 Task: Look for space in Croix des Bouquets, Haiti from 4th August, 2023 to 8th August, 2023 for 1 adult in price range Rs.10000 to Rs.15000. Place can be private room with 1  bedroom having 1 bed and 1 bathroom. Property type can be flatguest house, hotel. Booking option can be shelf check-in. Required host language is English.
Action: Mouse moved to (504, 71)
Screenshot: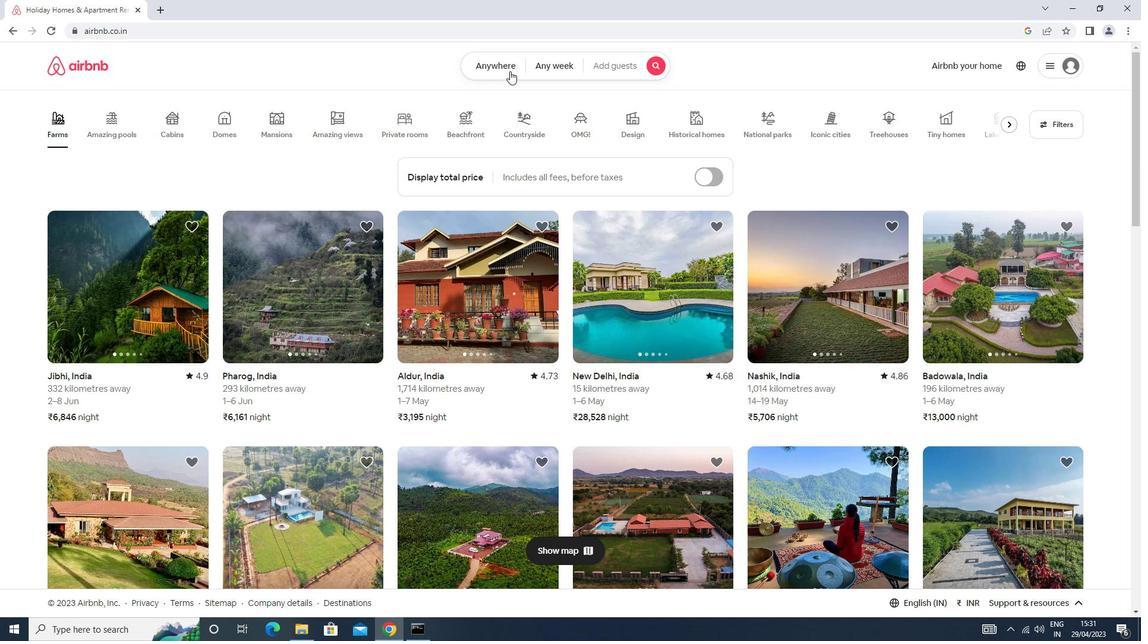 
Action: Mouse pressed left at (504, 71)
Screenshot: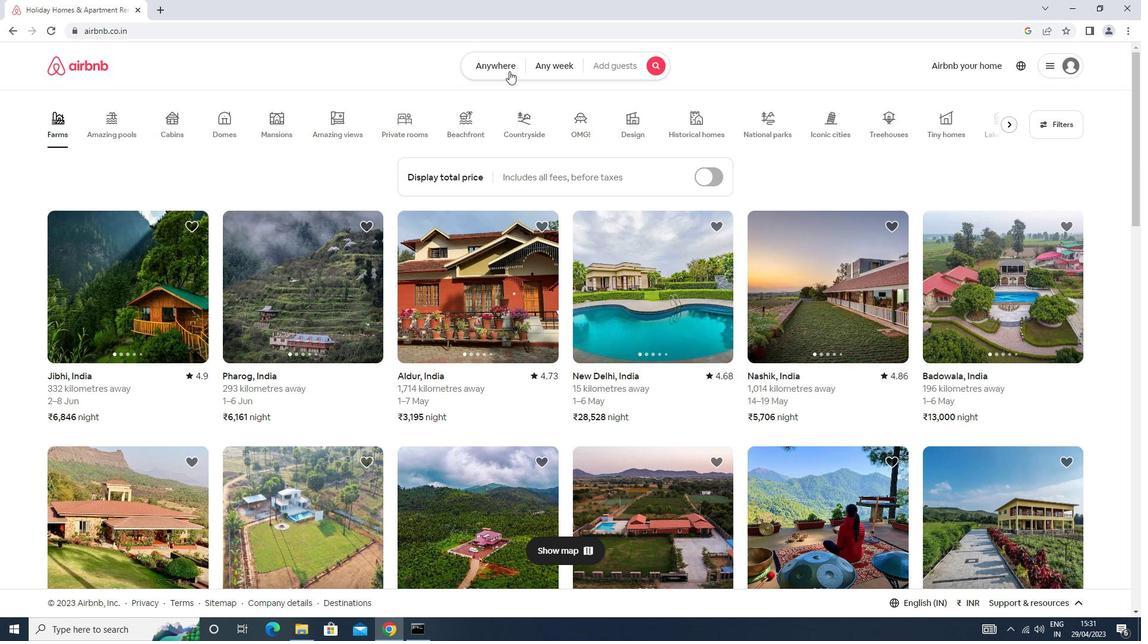 
Action: Mouse moved to (450, 119)
Screenshot: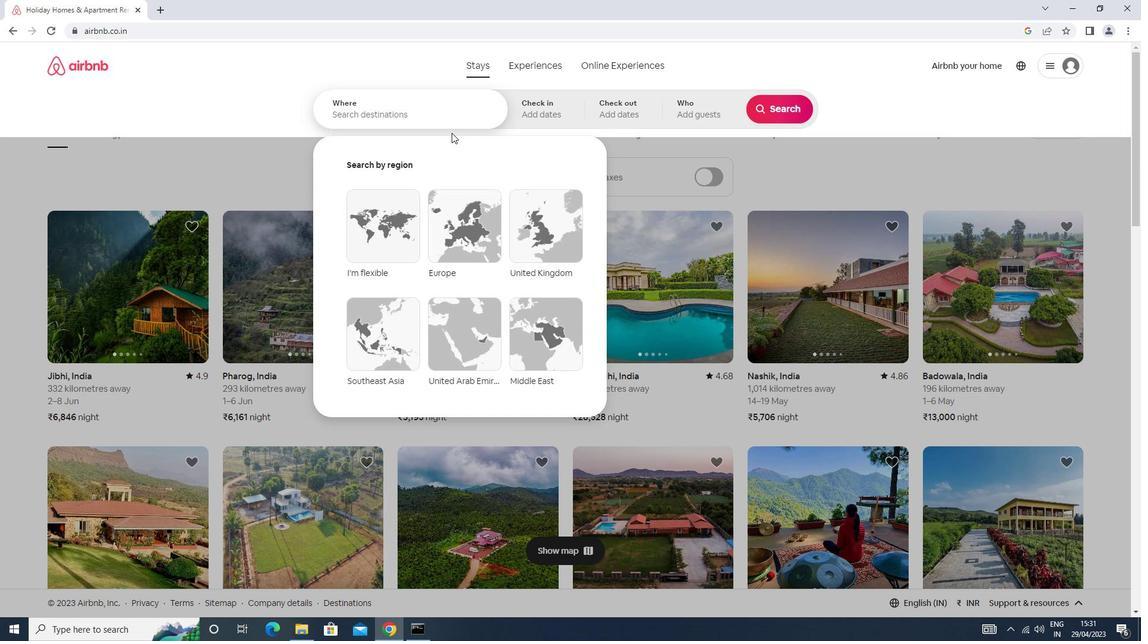 
Action: Mouse pressed left at (450, 119)
Screenshot: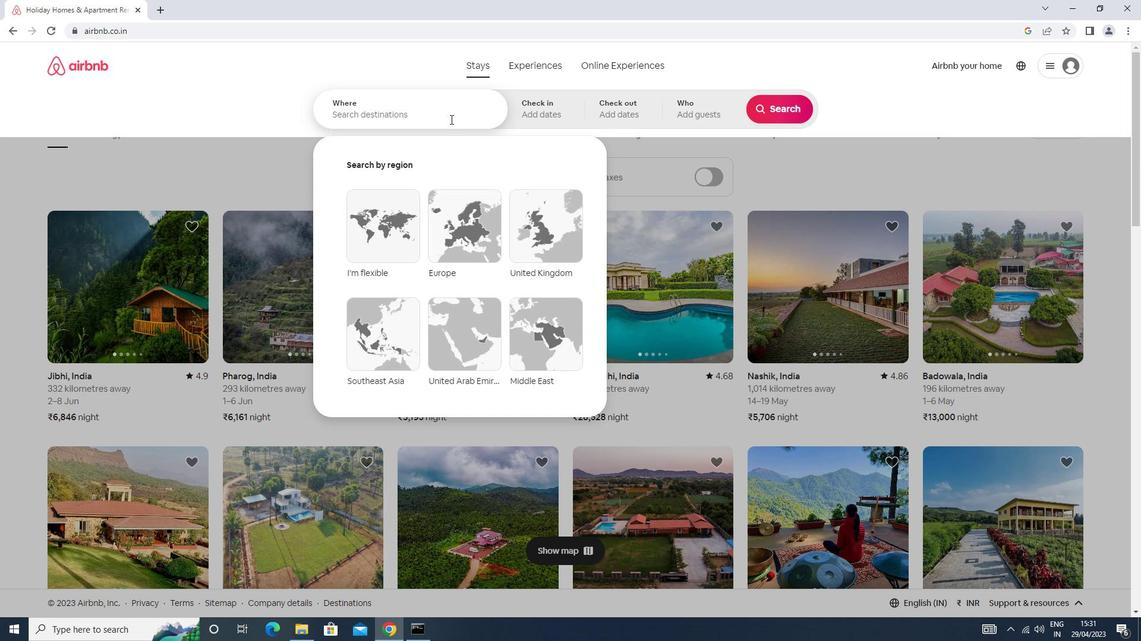 
Action: Key pressed <Key.caps_lock>c<Key.caps_lock>rox<Key.space>des<Key.space><Key.down><Key.enter>
Screenshot: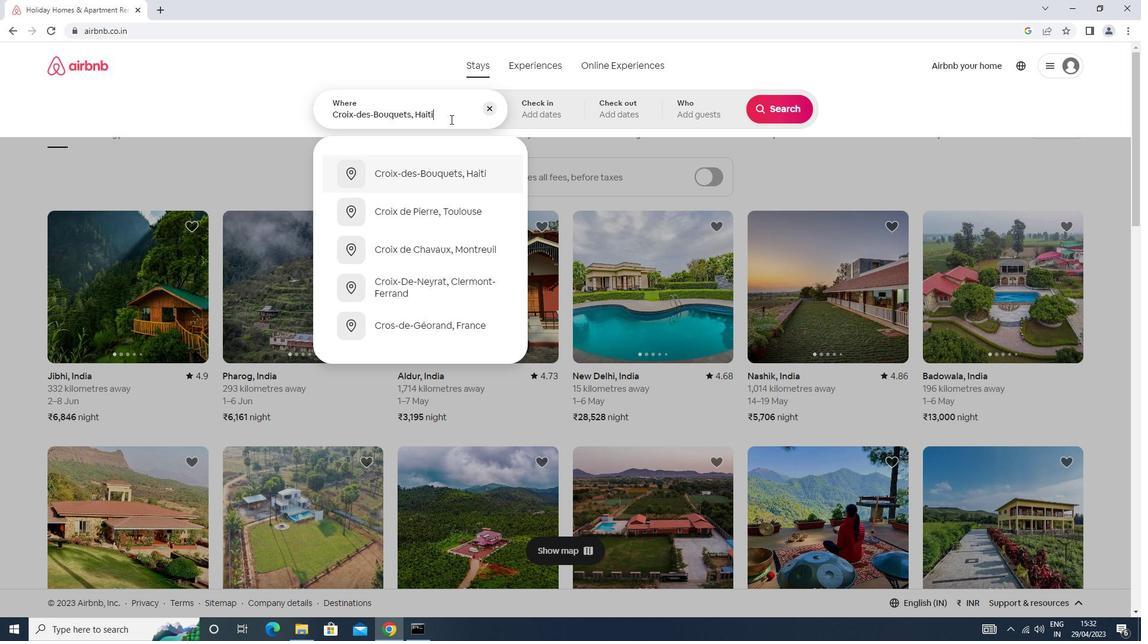 
Action: Mouse moved to (777, 202)
Screenshot: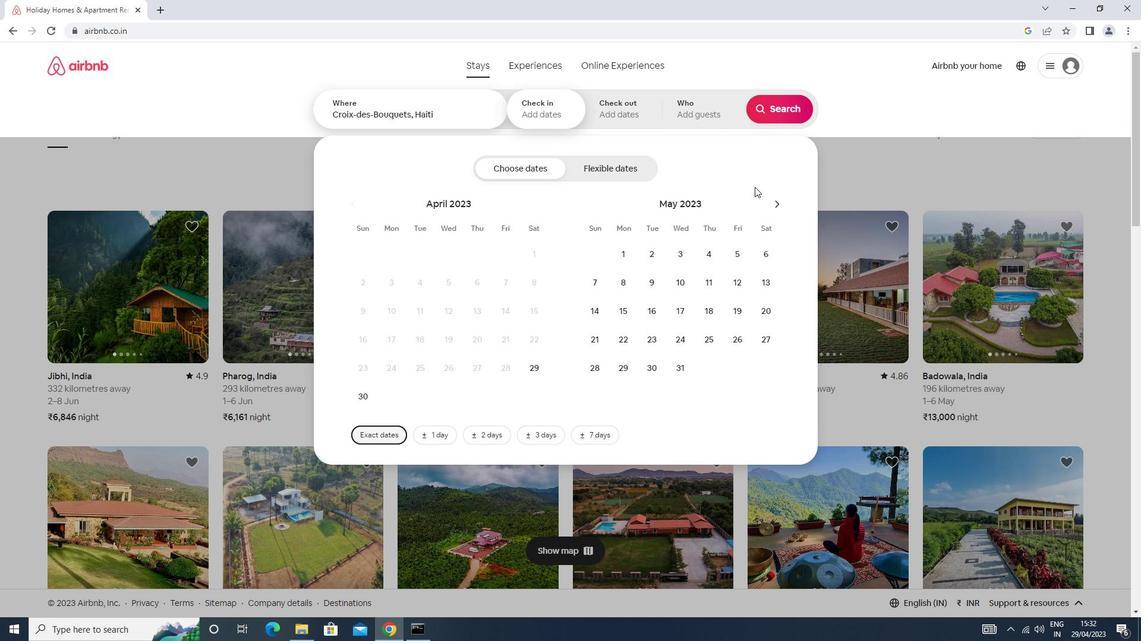 
Action: Mouse pressed left at (777, 202)
Screenshot: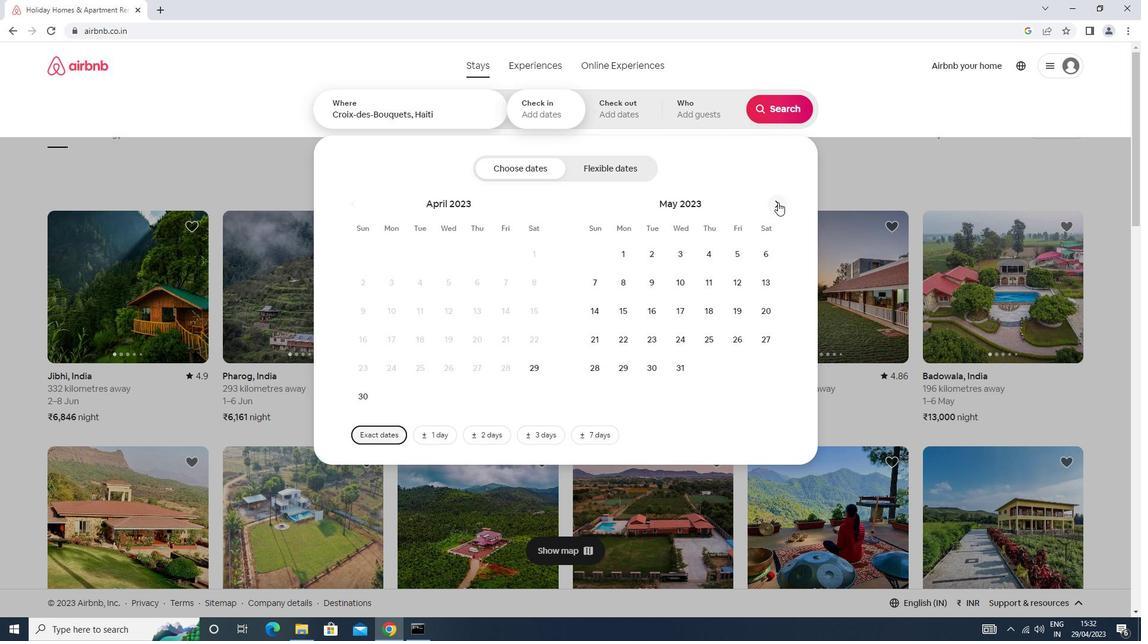 
Action: Mouse pressed left at (777, 202)
Screenshot: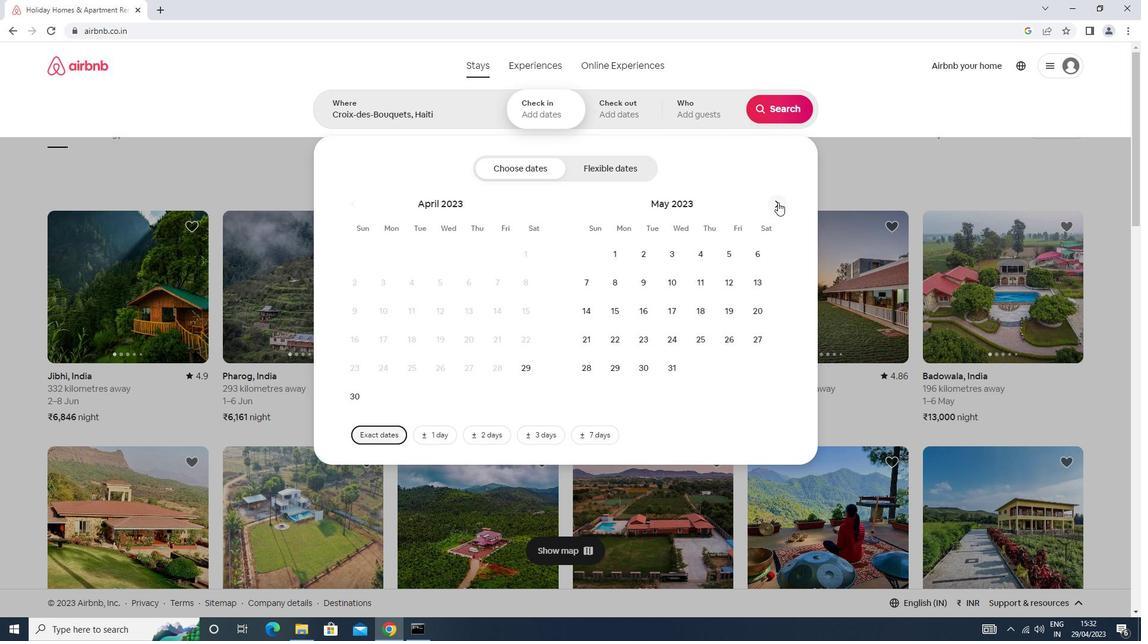 
Action: Mouse pressed left at (777, 202)
Screenshot: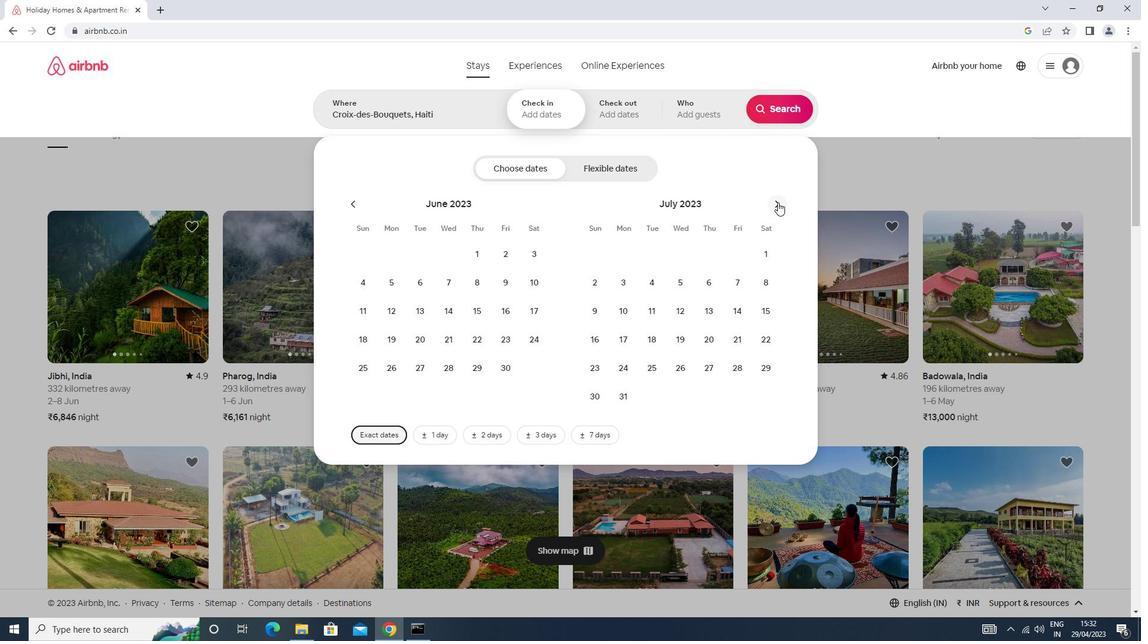 
Action: Mouse moved to (739, 255)
Screenshot: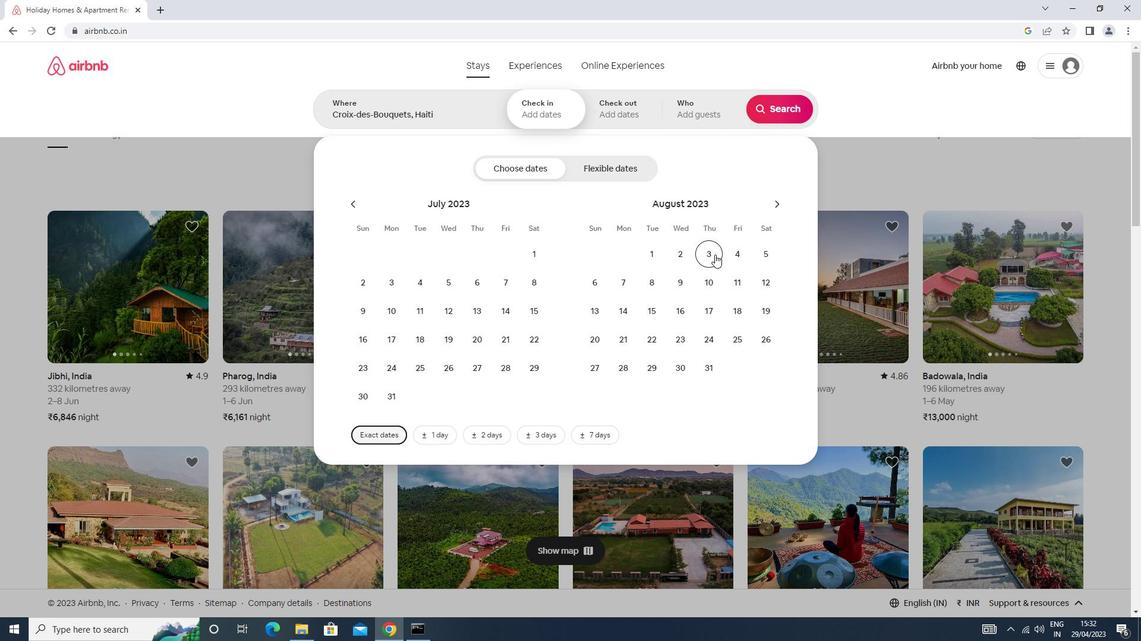 
Action: Mouse pressed left at (739, 255)
Screenshot: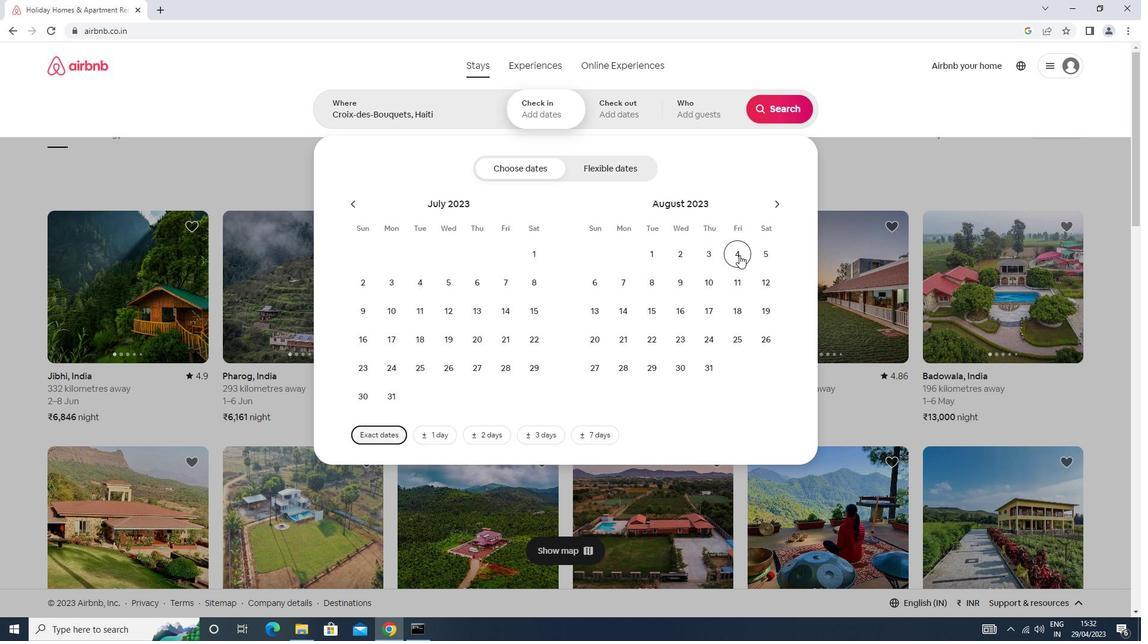 
Action: Mouse moved to (656, 281)
Screenshot: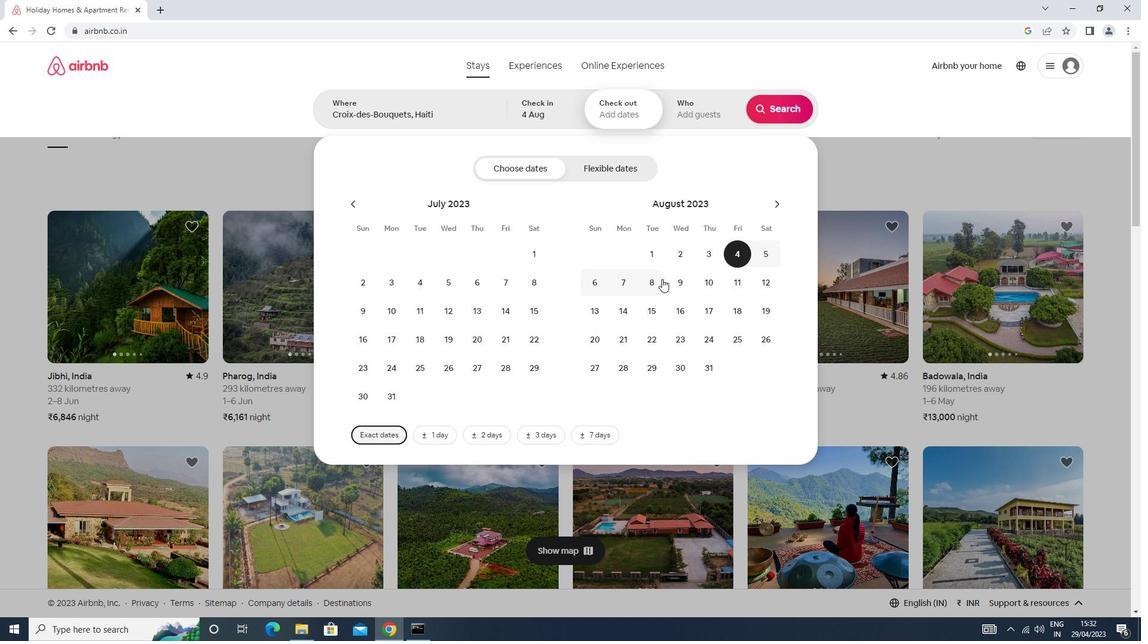 
Action: Mouse pressed left at (656, 281)
Screenshot: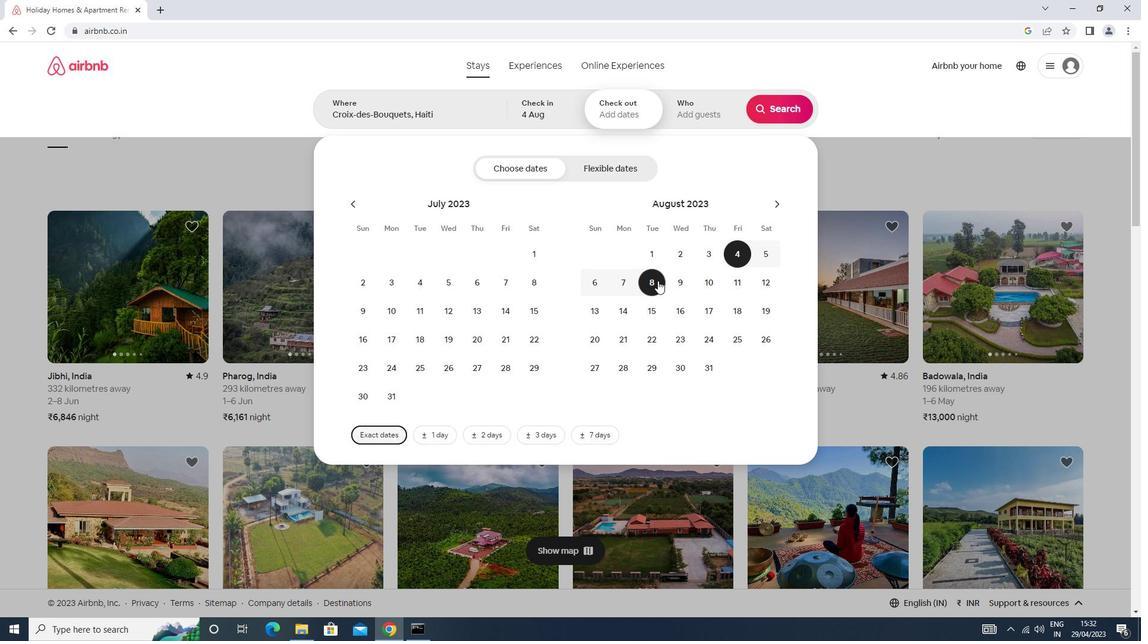 
Action: Mouse moved to (701, 114)
Screenshot: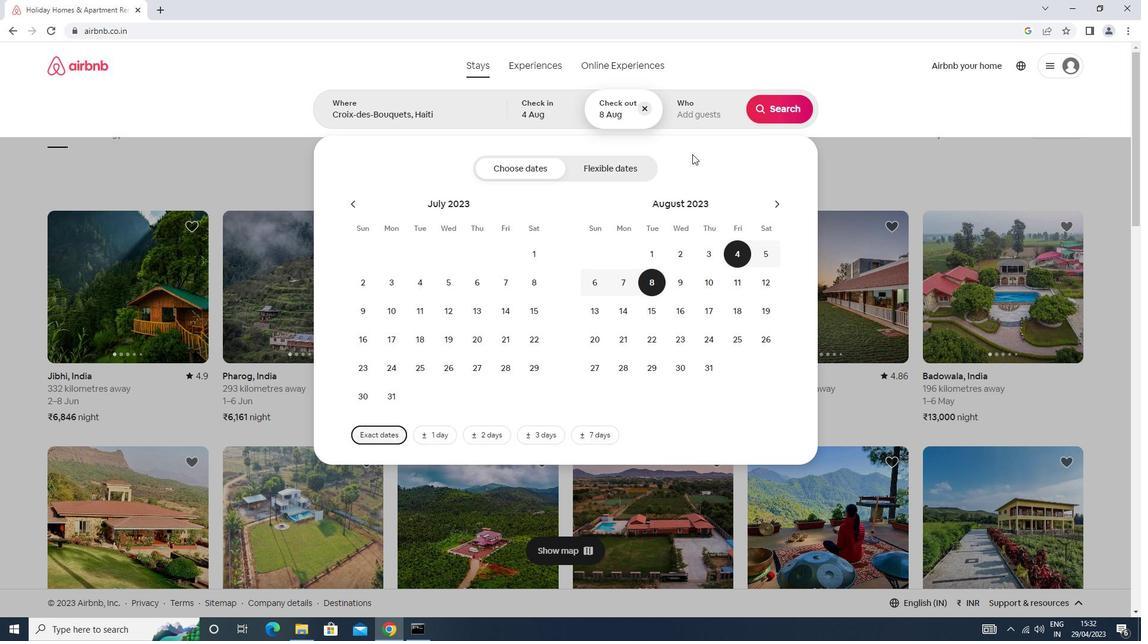 
Action: Mouse pressed left at (701, 114)
Screenshot: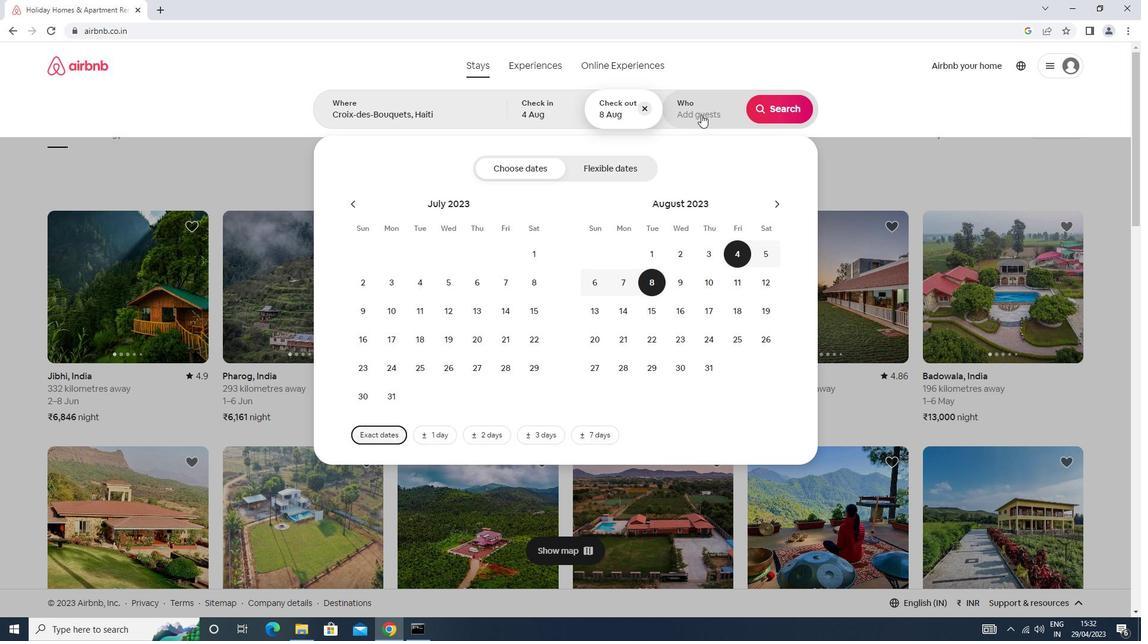 
Action: Mouse moved to (786, 168)
Screenshot: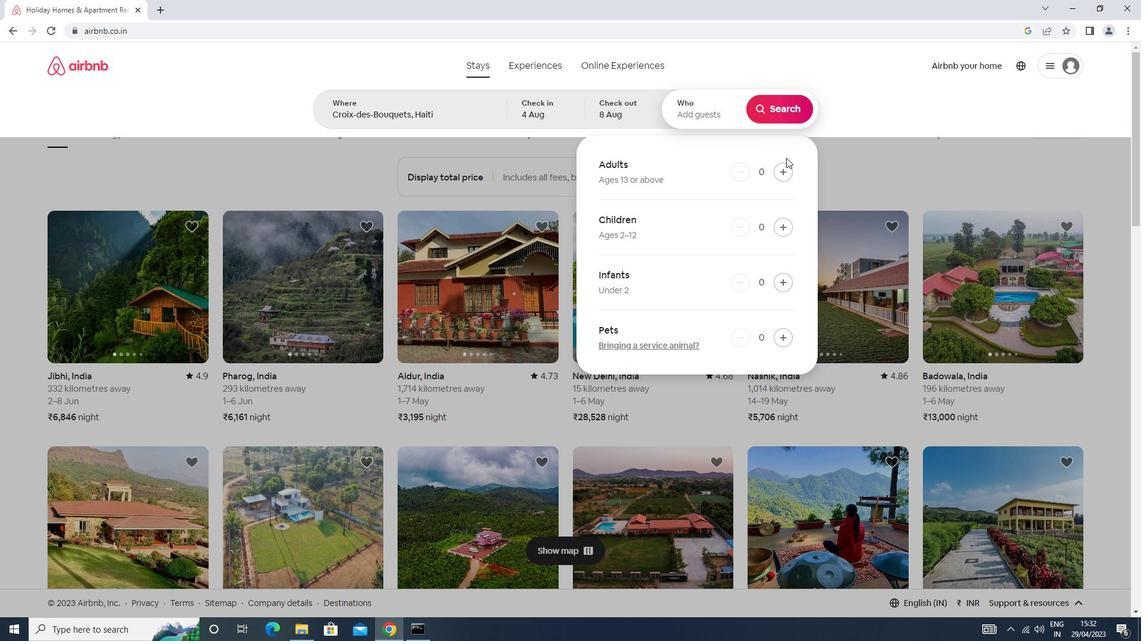 
Action: Mouse pressed left at (786, 168)
Screenshot: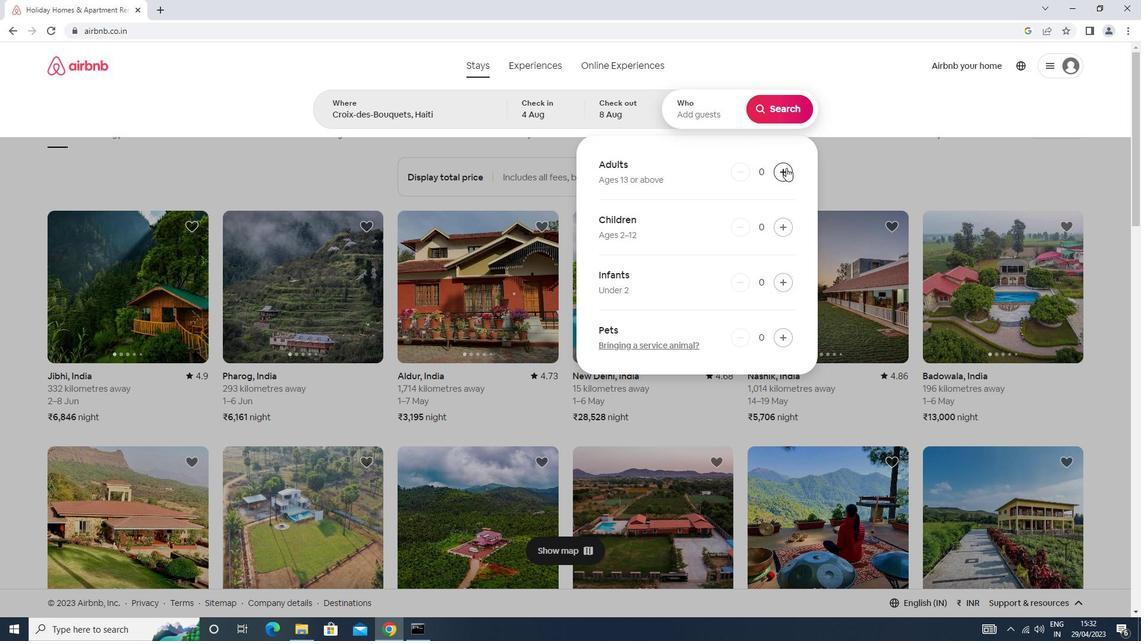 
Action: Mouse moved to (783, 107)
Screenshot: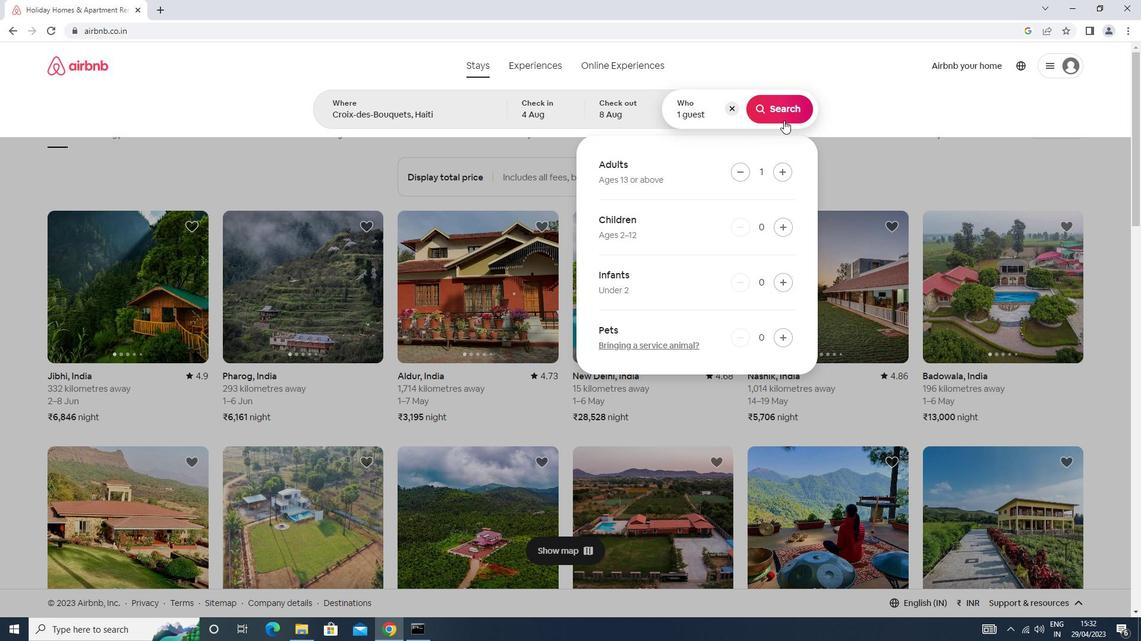 
Action: Mouse pressed left at (783, 107)
Screenshot: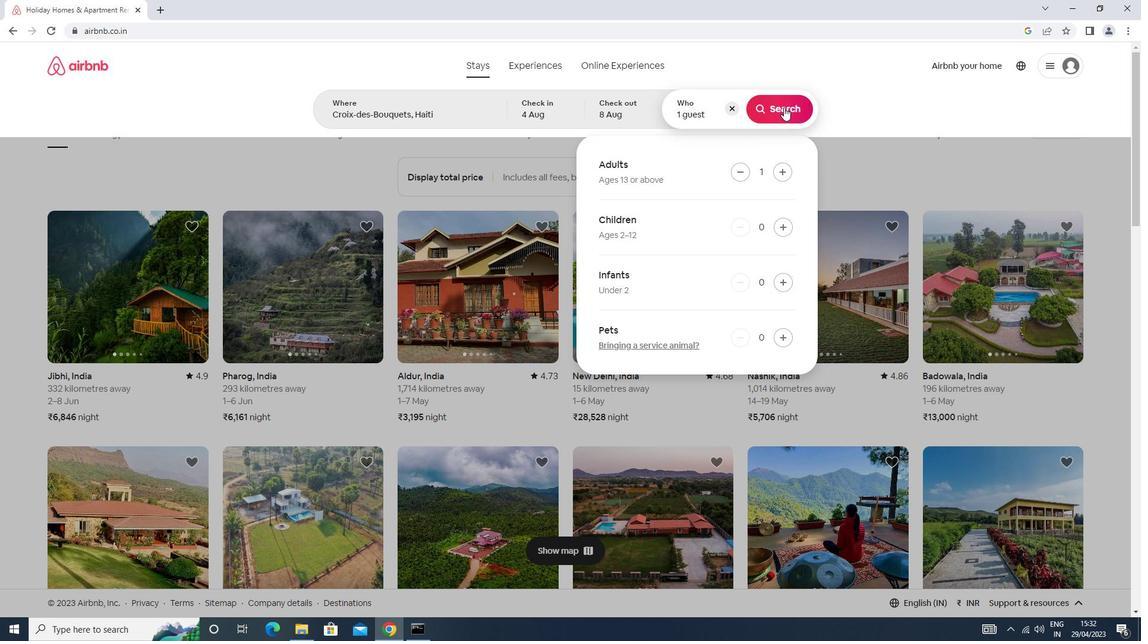 
Action: Mouse moved to (1090, 107)
Screenshot: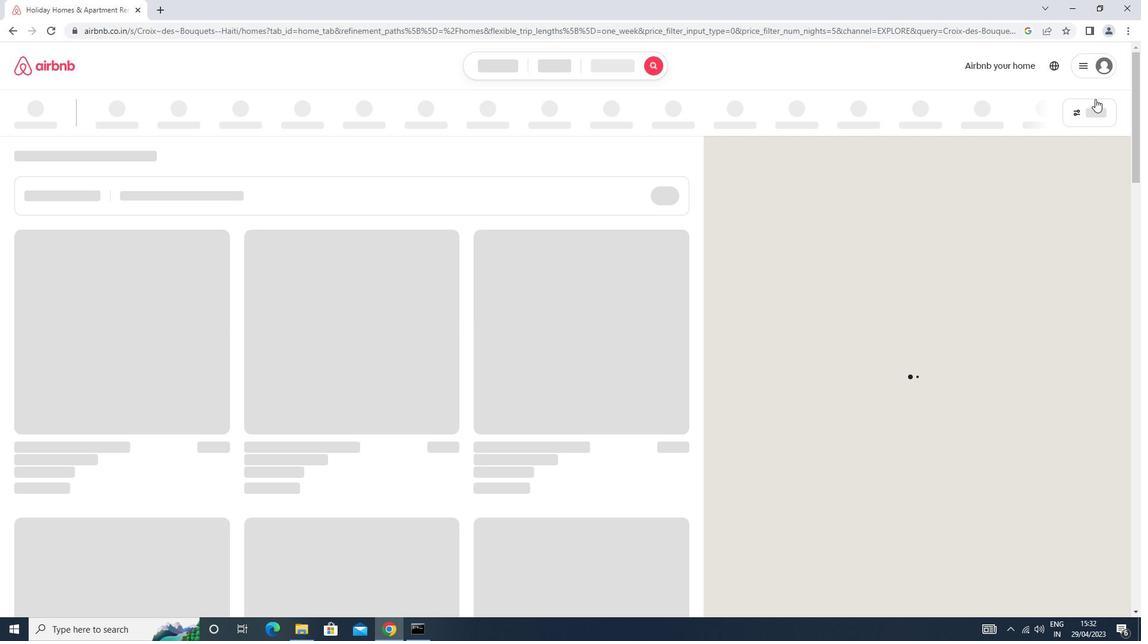 
Action: Mouse pressed left at (1090, 107)
Screenshot: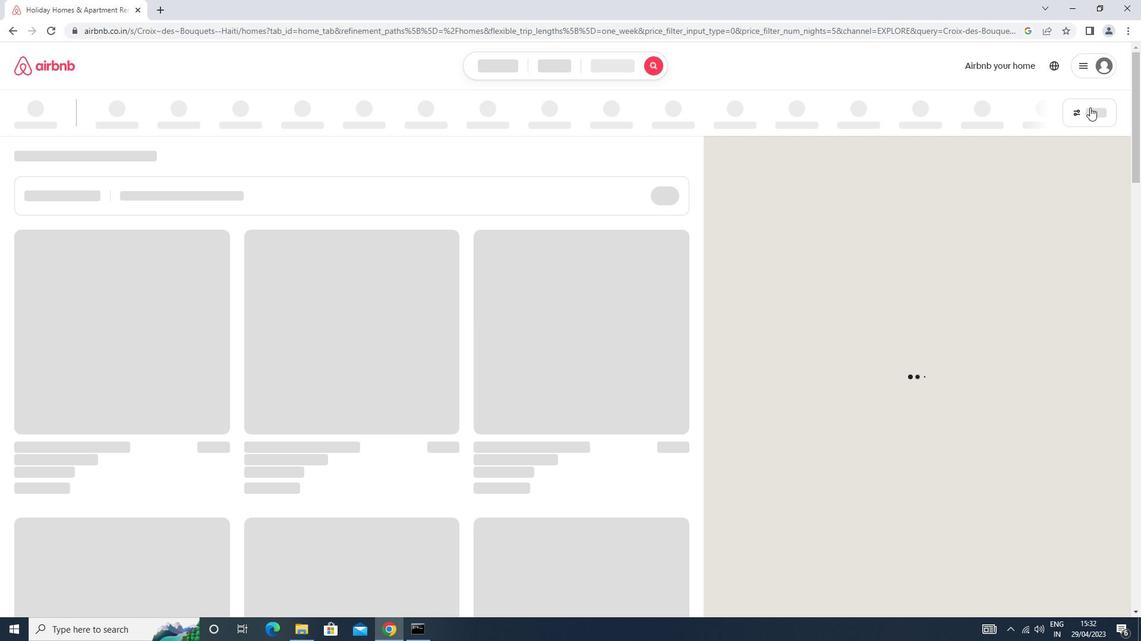 
Action: Mouse moved to (482, 269)
Screenshot: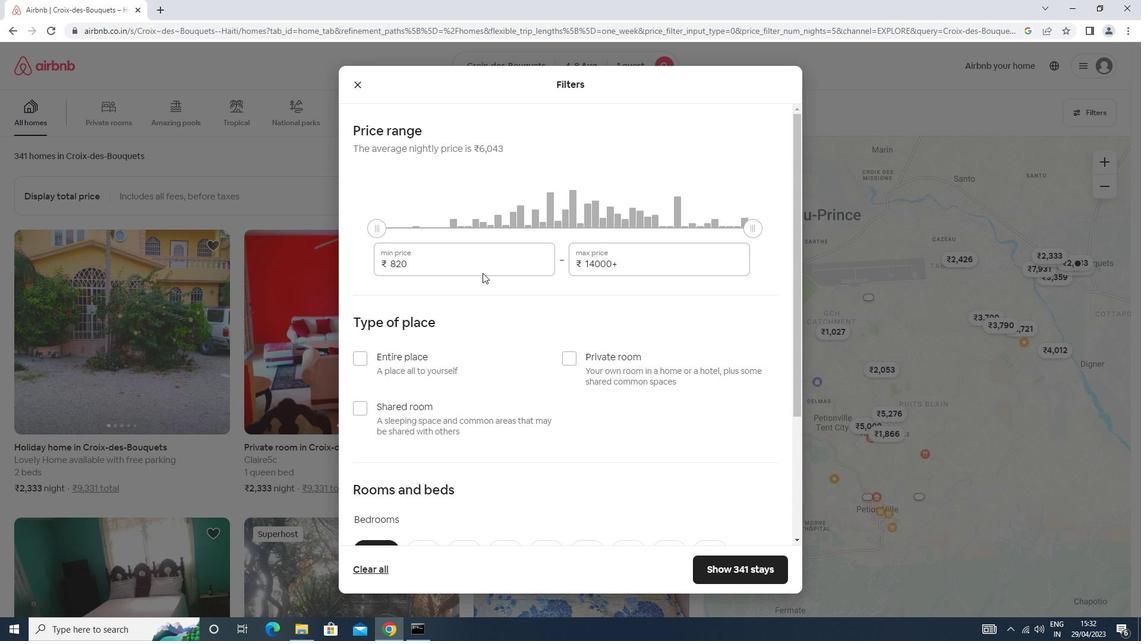 
Action: Mouse pressed left at (482, 269)
Screenshot: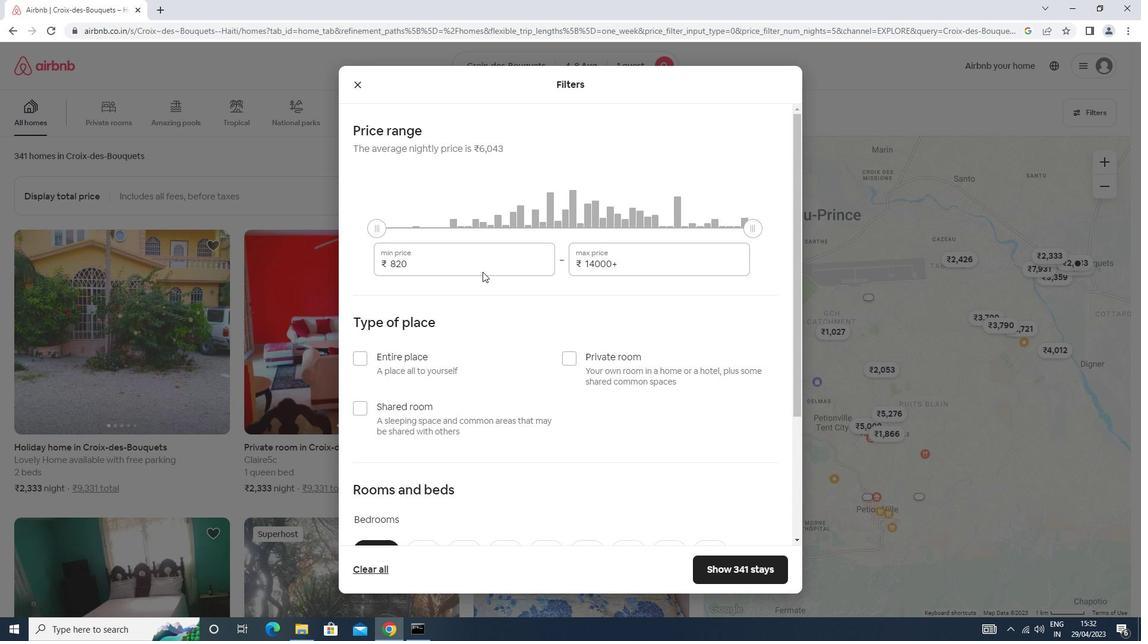 
Action: Key pressed <Key.backspace><Key.backspace><Key.backspace><Key.backspace><Key.backspace><Key.backspace><Key.backspace><Key.backspace><Key.backspace><Key.backspace><Key.backspace><Key.backspace>10000<Key.tab>15000
Screenshot: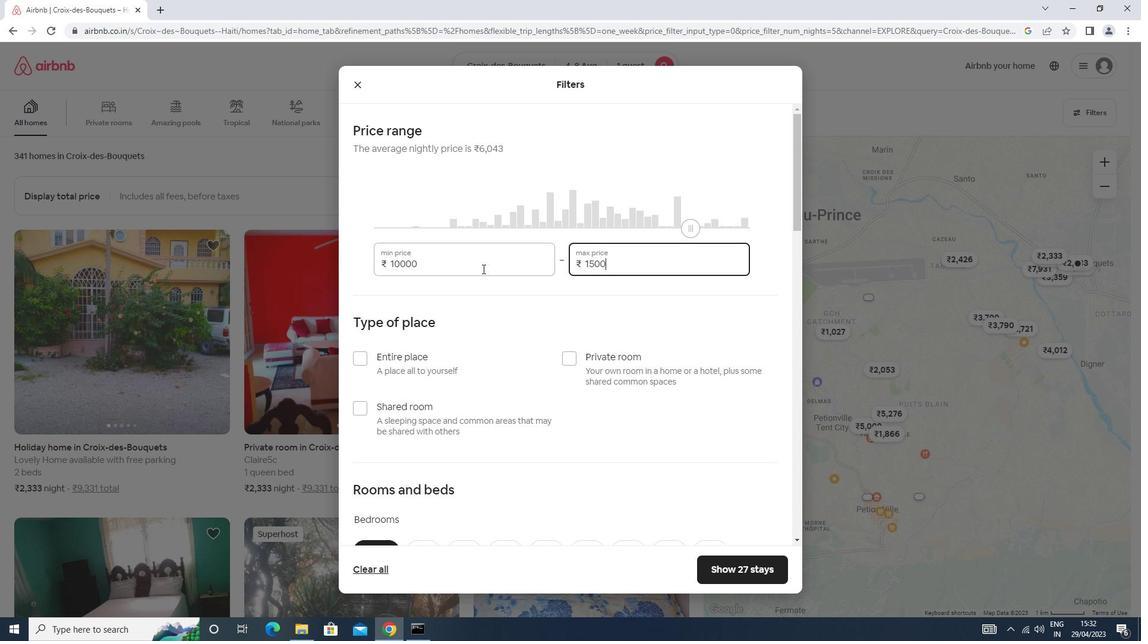 
Action: Mouse moved to (461, 316)
Screenshot: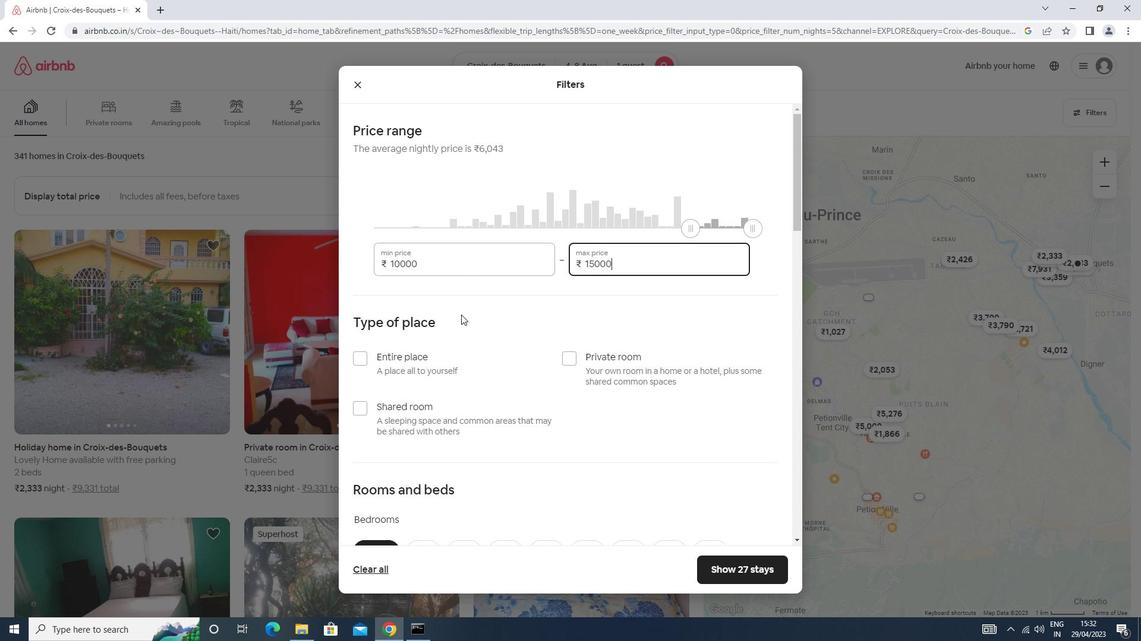 
Action: Mouse scrolled (461, 316) with delta (0, 0)
Screenshot: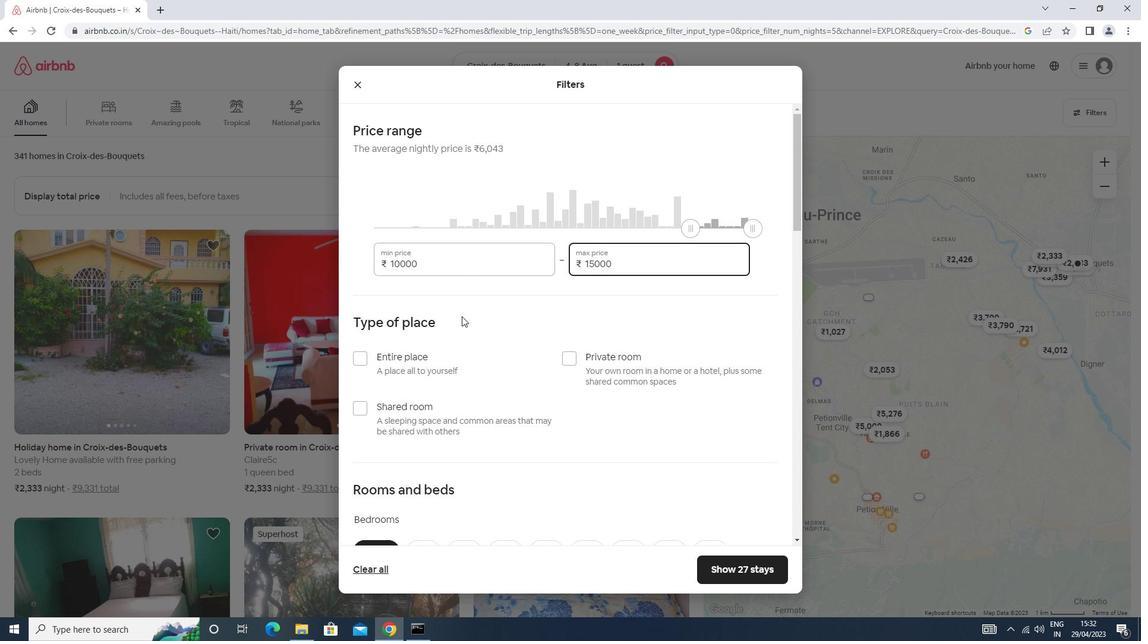 
Action: Mouse scrolled (461, 316) with delta (0, 0)
Screenshot: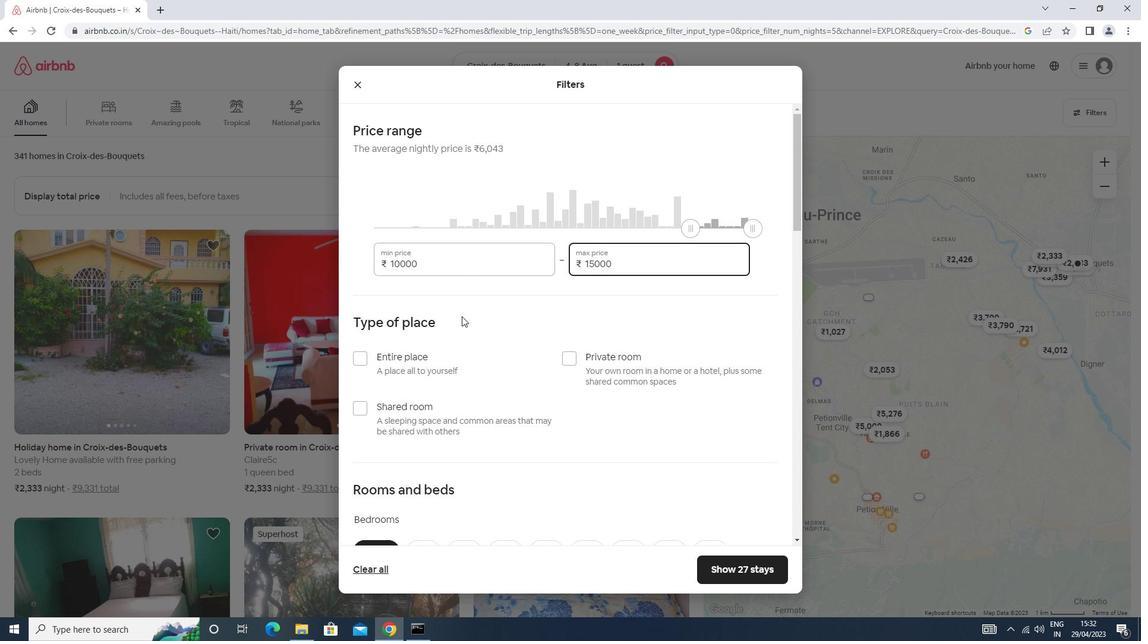 
Action: Mouse moved to (578, 240)
Screenshot: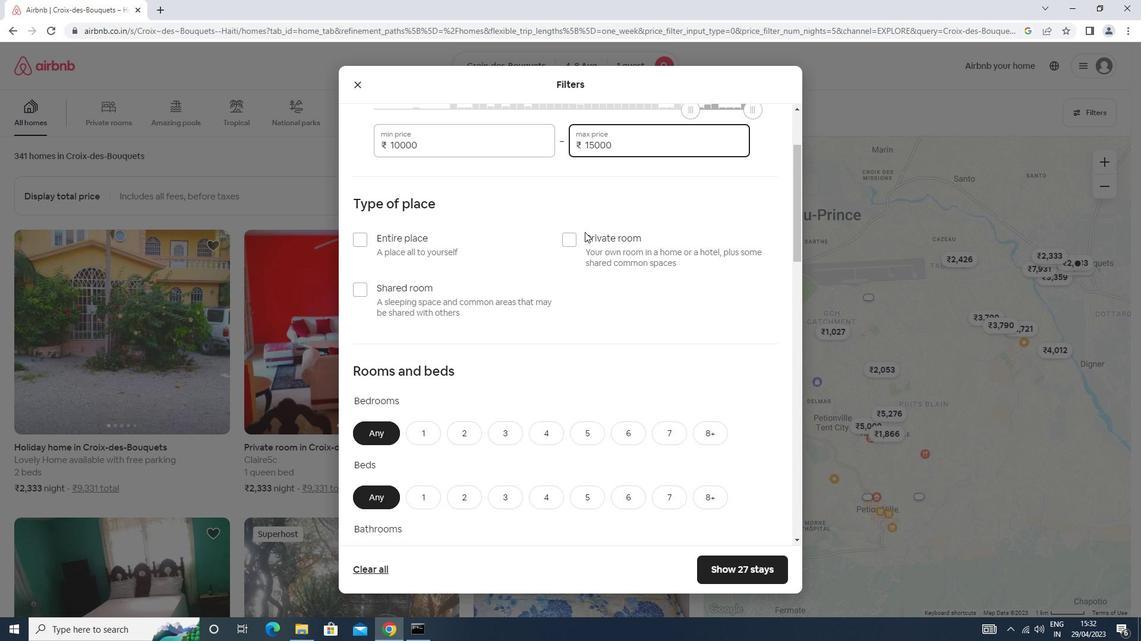 
Action: Mouse pressed left at (578, 240)
Screenshot: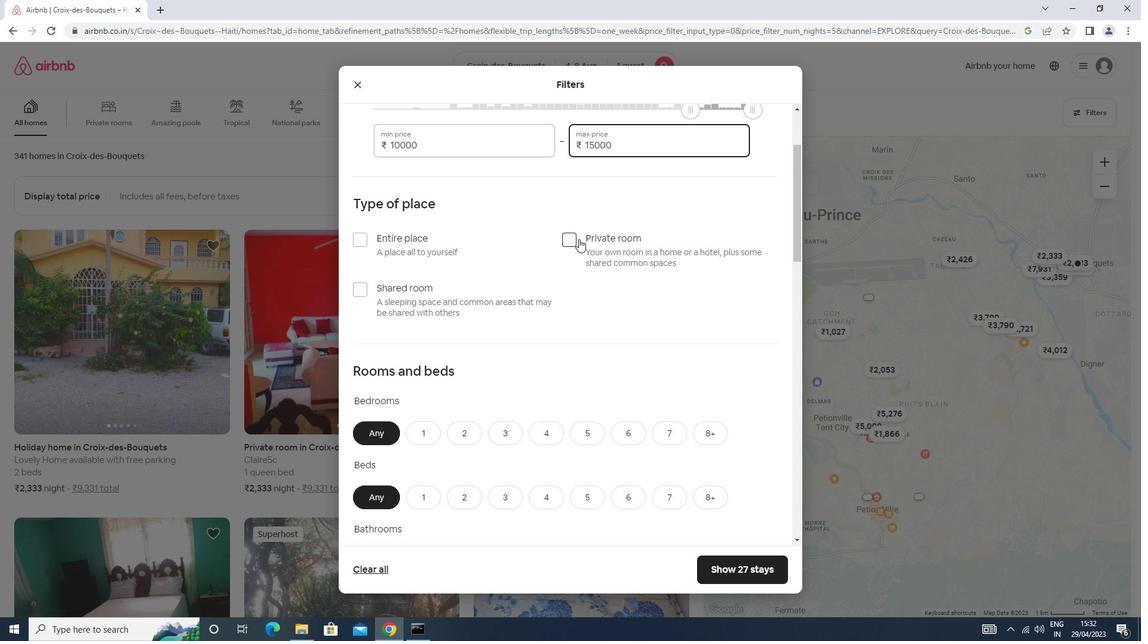 
Action: Mouse scrolled (578, 239) with delta (0, 0)
Screenshot: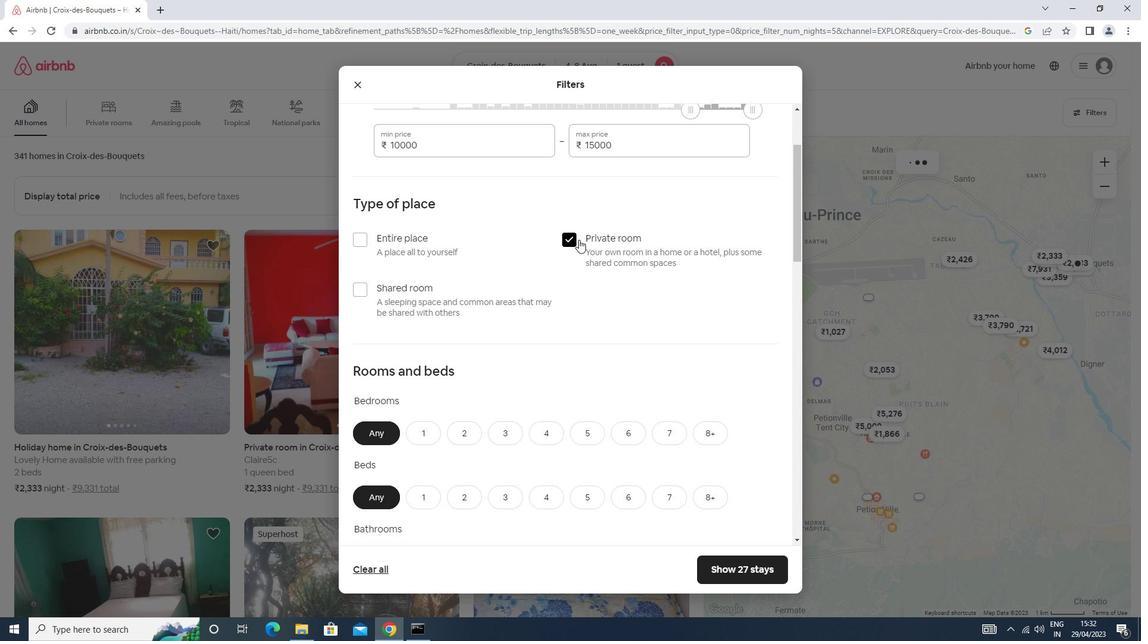 
Action: Mouse scrolled (578, 239) with delta (0, 0)
Screenshot: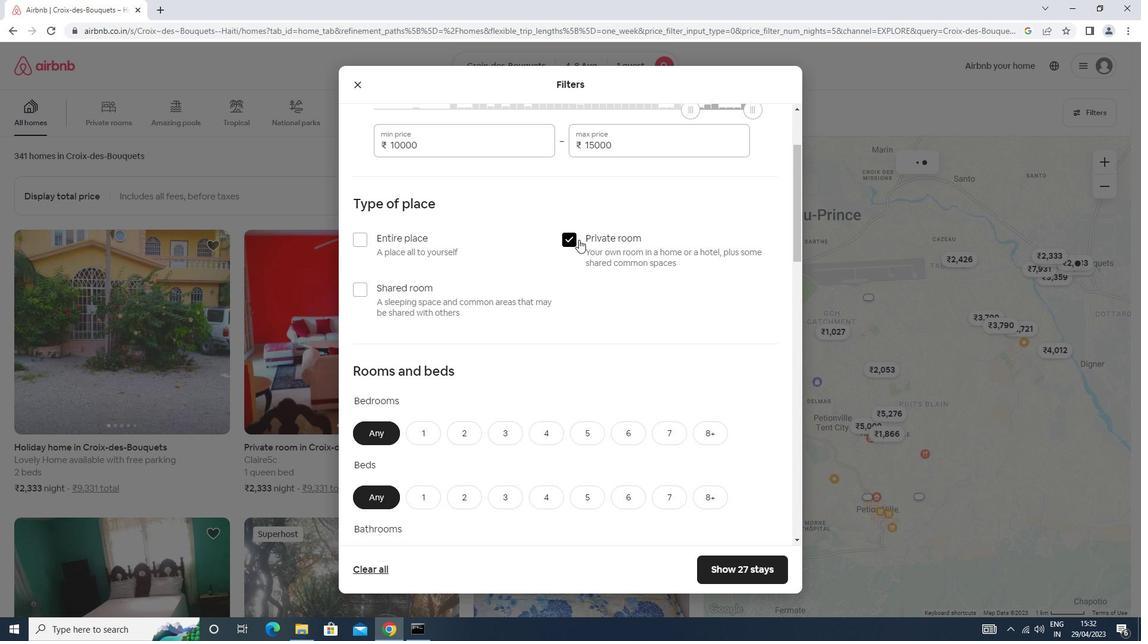 
Action: Mouse moved to (427, 309)
Screenshot: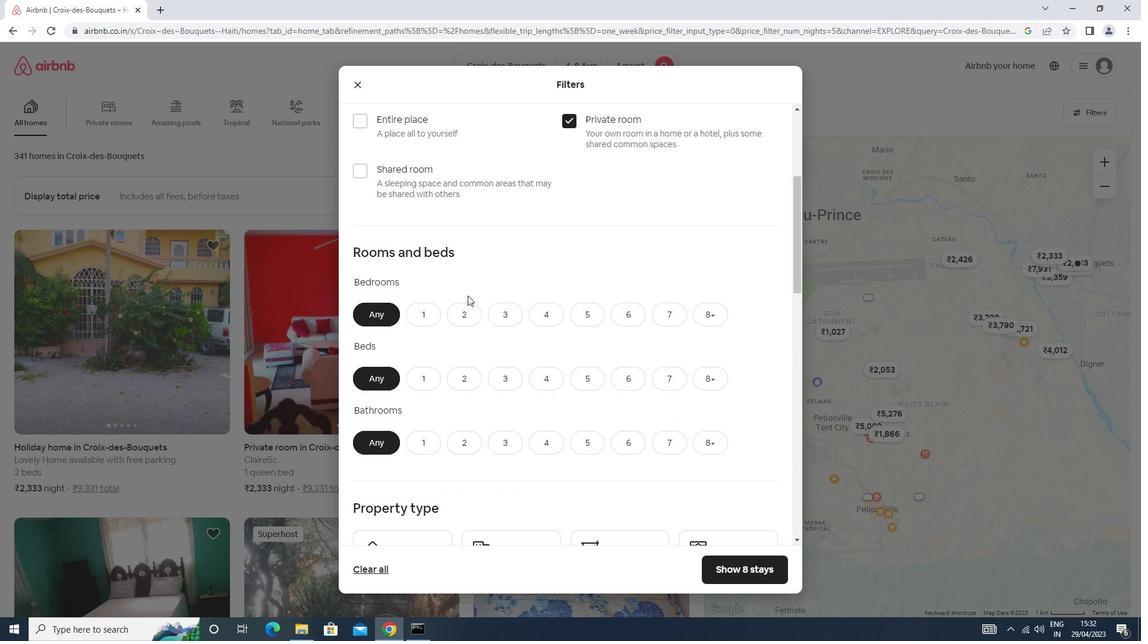 
Action: Mouse pressed left at (427, 309)
Screenshot: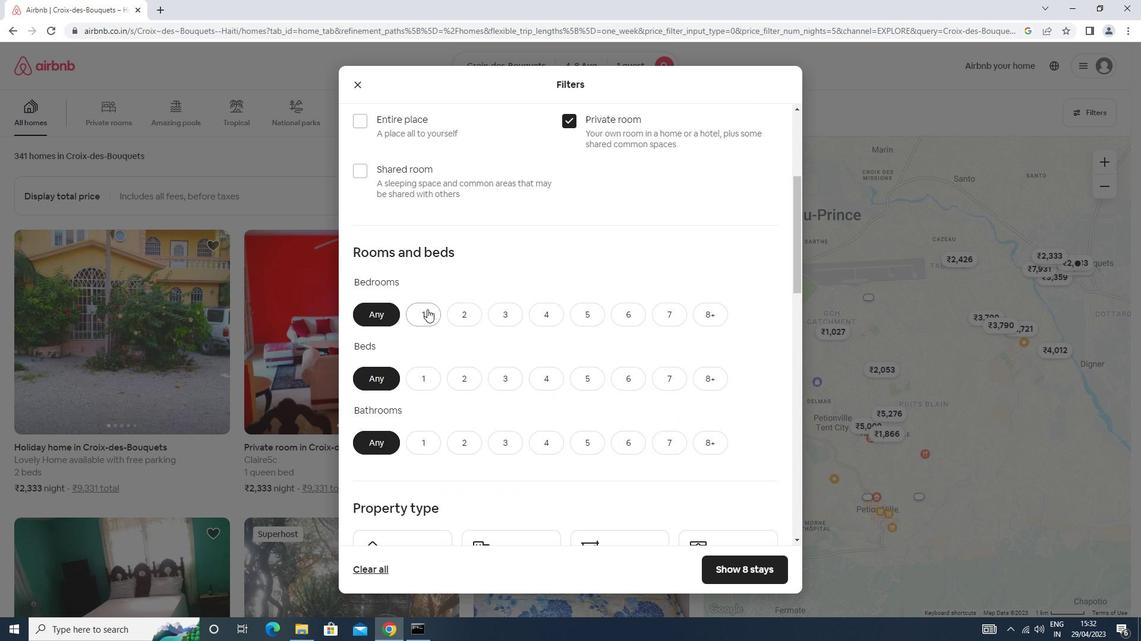 
Action: Mouse scrolled (427, 309) with delta (0, 0)
Screenshot: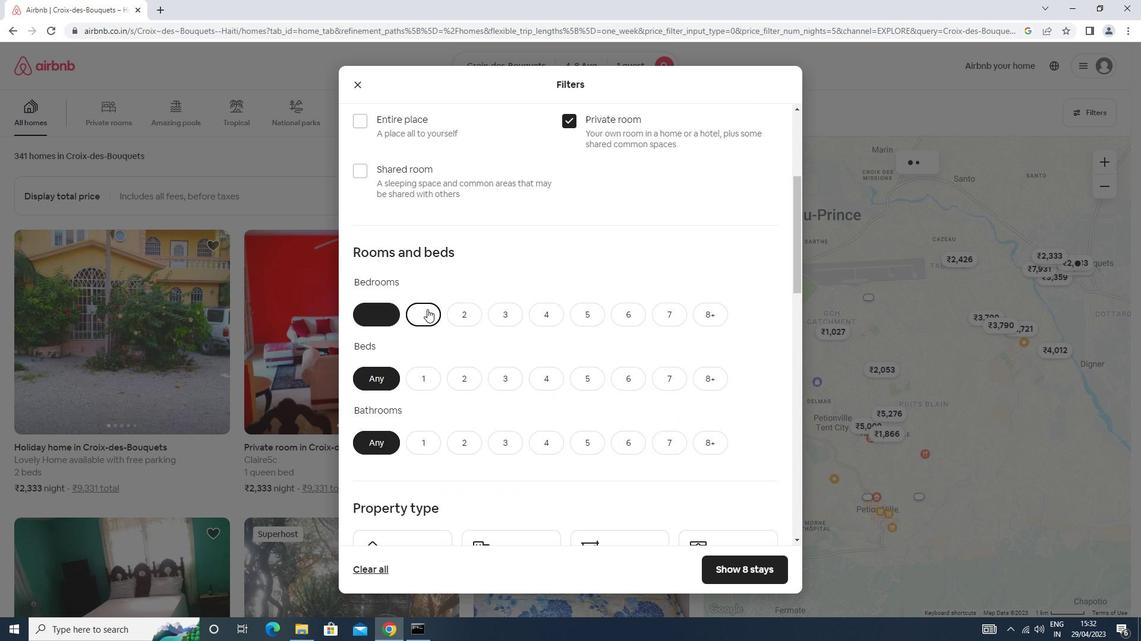 
Action: Mouse pressed left at (427, 309)
Screenshot: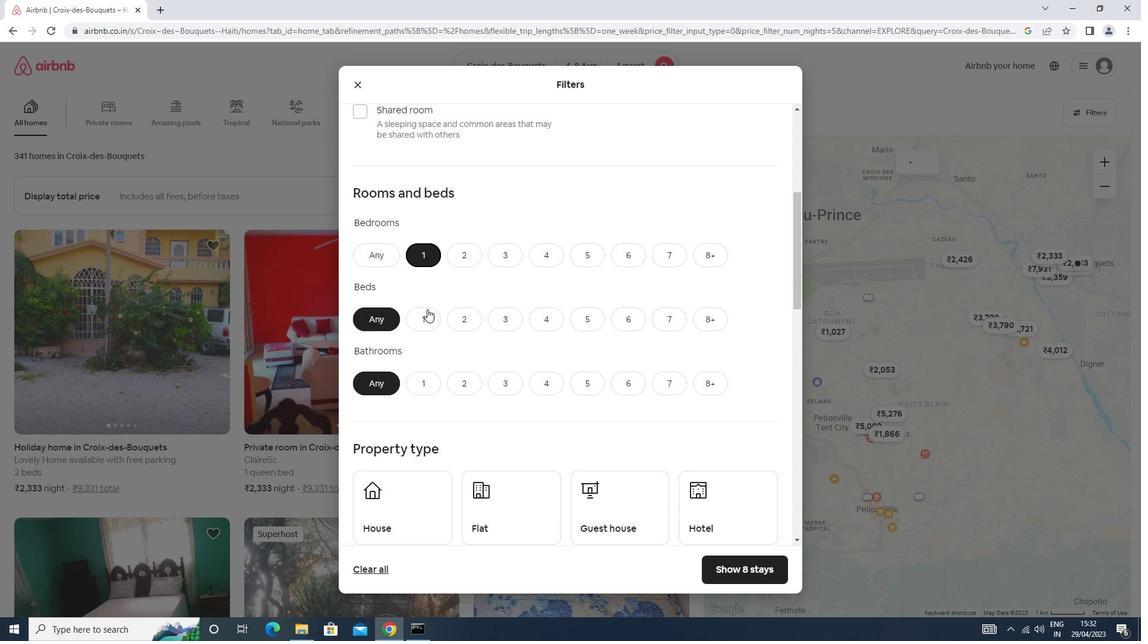 
Action: Mouse scrolled (427, 309) with delta (0, 0)
Screenshot: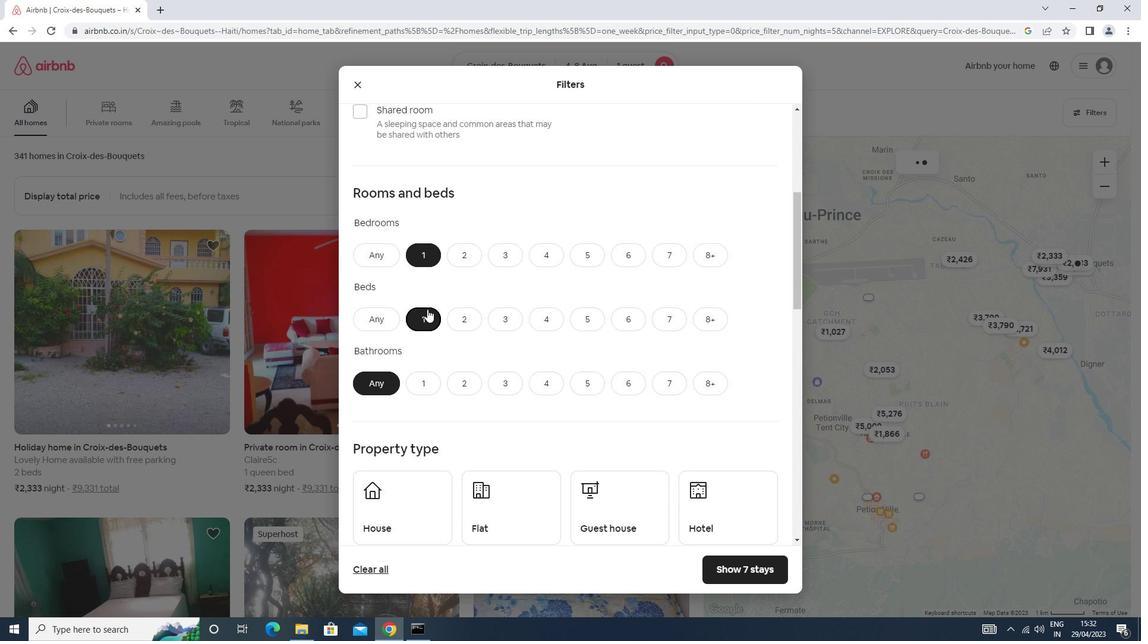 
Action: Mouse moved to (427, 317)
Screenshot: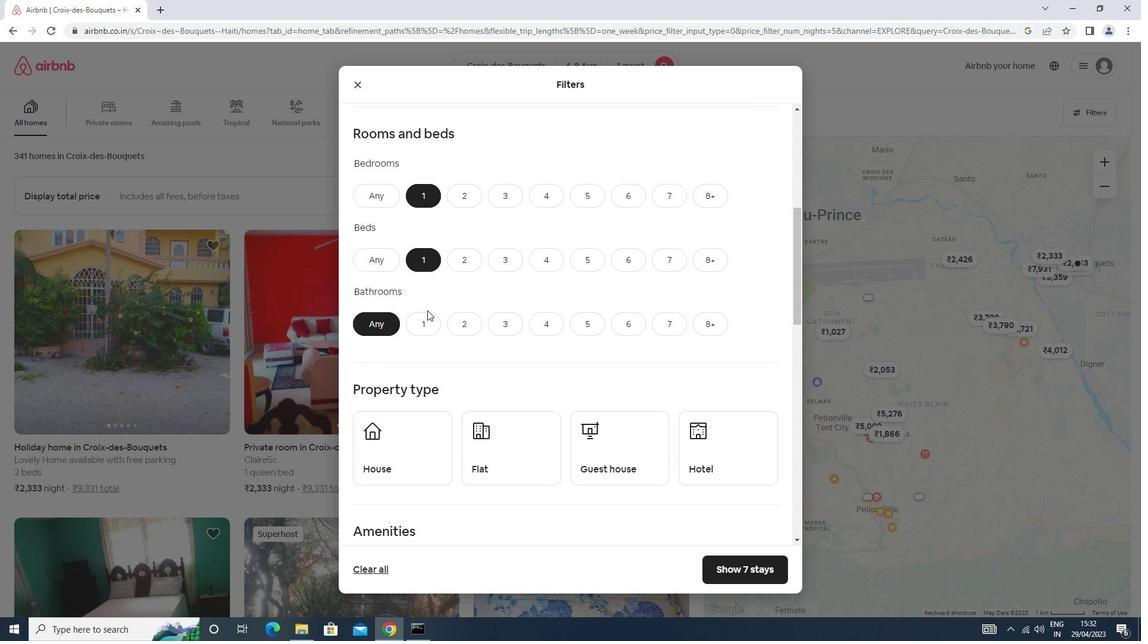 
Action: Mouse pressed left at (427, 317)
Screenshot: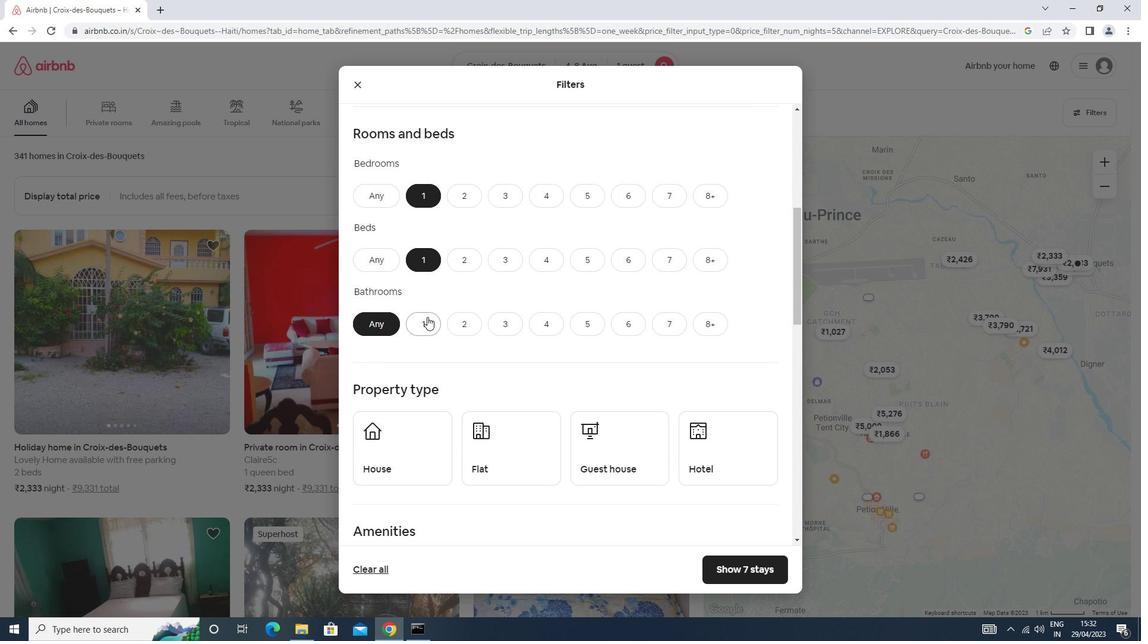 
Action: Mouse scrolled (427, 316) with delta (0, 0)
Screenshot: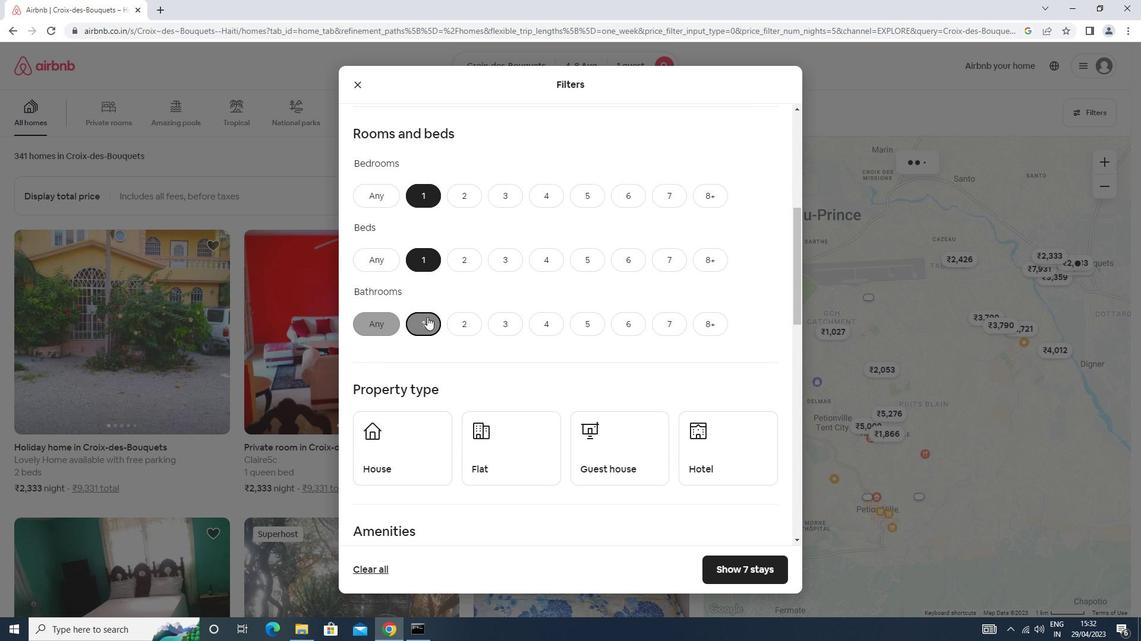 
Action: Mouse moved to (403, 363)
Screenshot: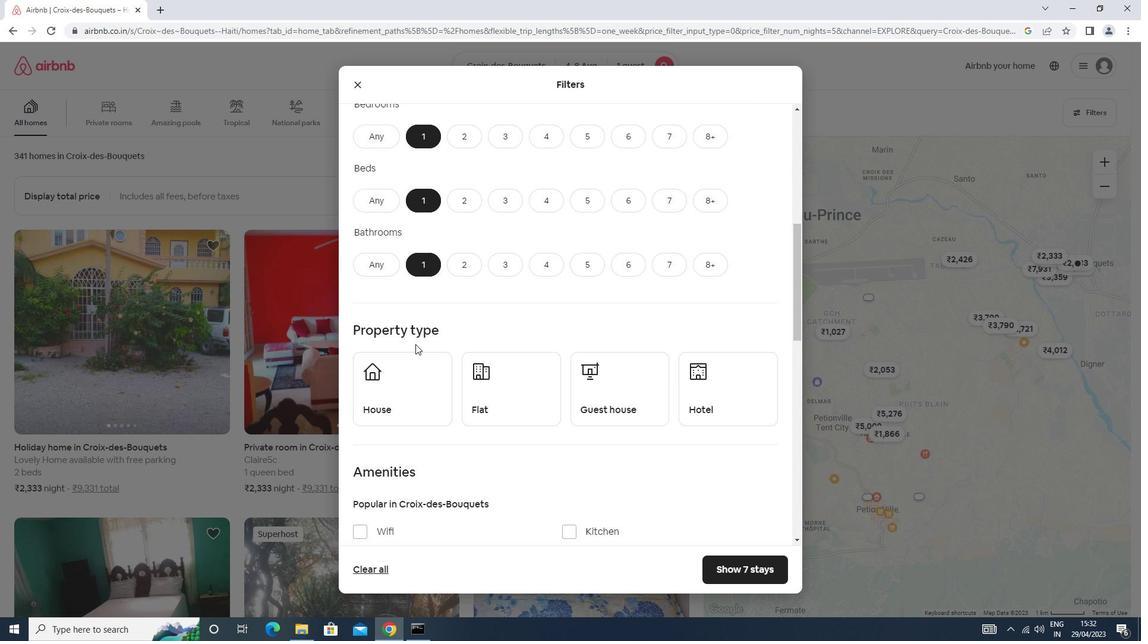 
Action: Mouse pressed left at (403, 363)
Screenshot: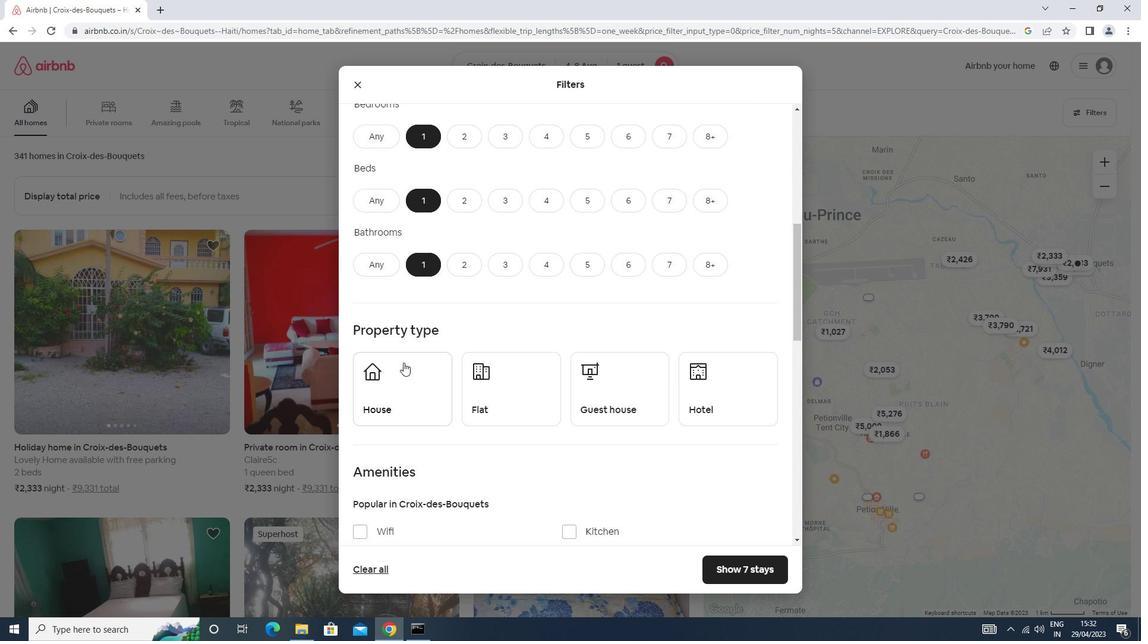 
Action: Mouse moved to (498, 369)
Screenshot: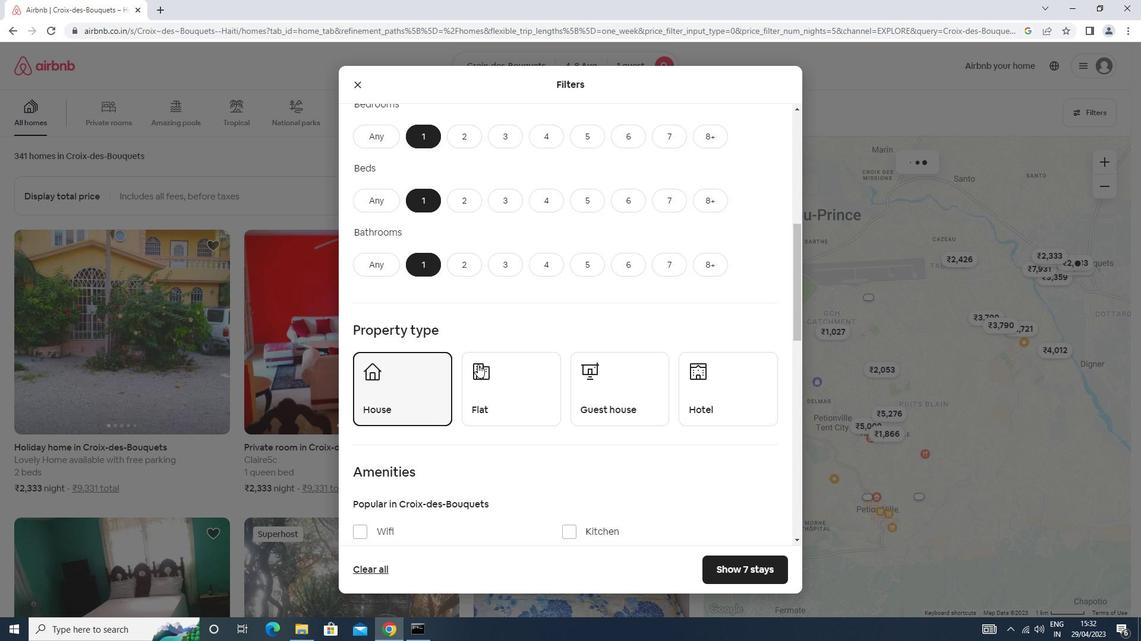 
Action: Mouse pressed left at (498, 369)
Screenshot: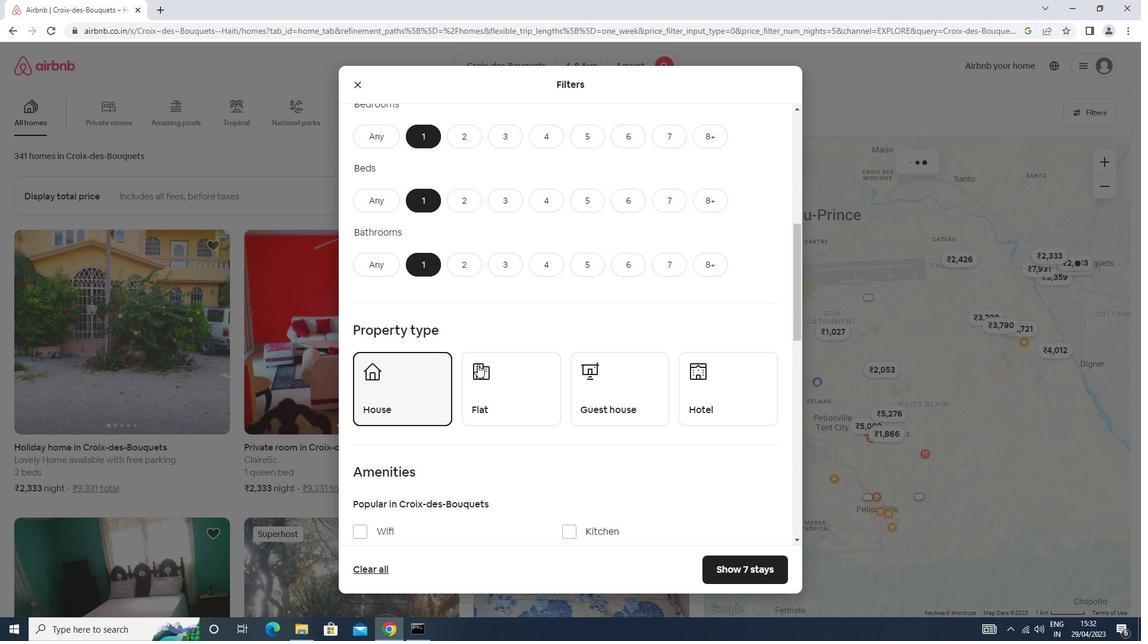 
Action: Mouse moved to (623, 391)
Screenshot: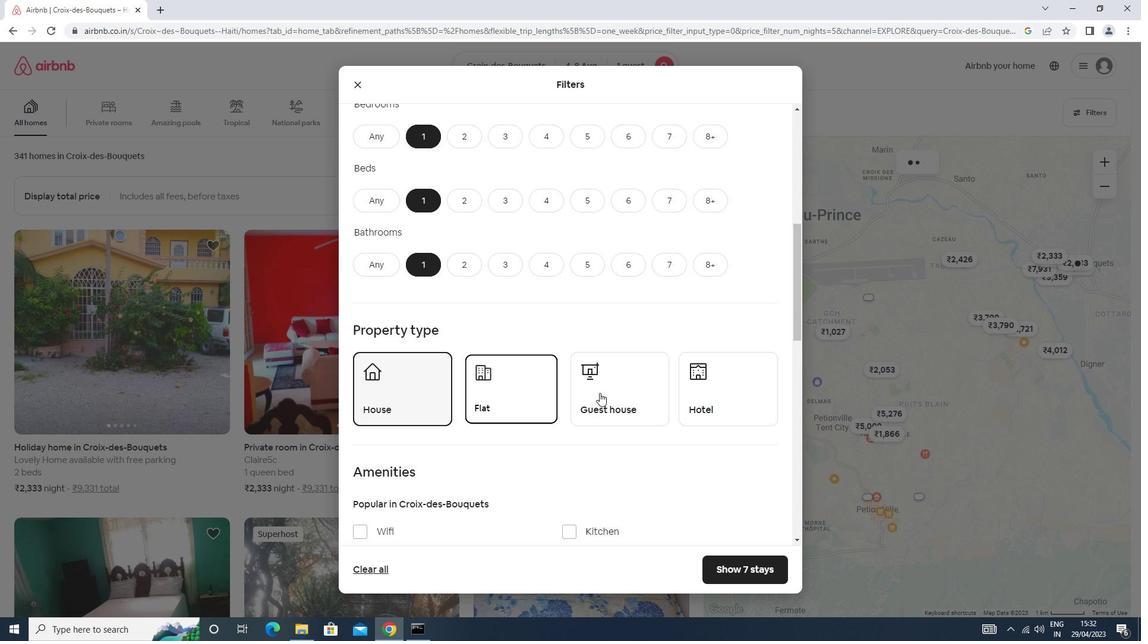 
Action: Mouse pressed left at (623, 391)
Screenshot: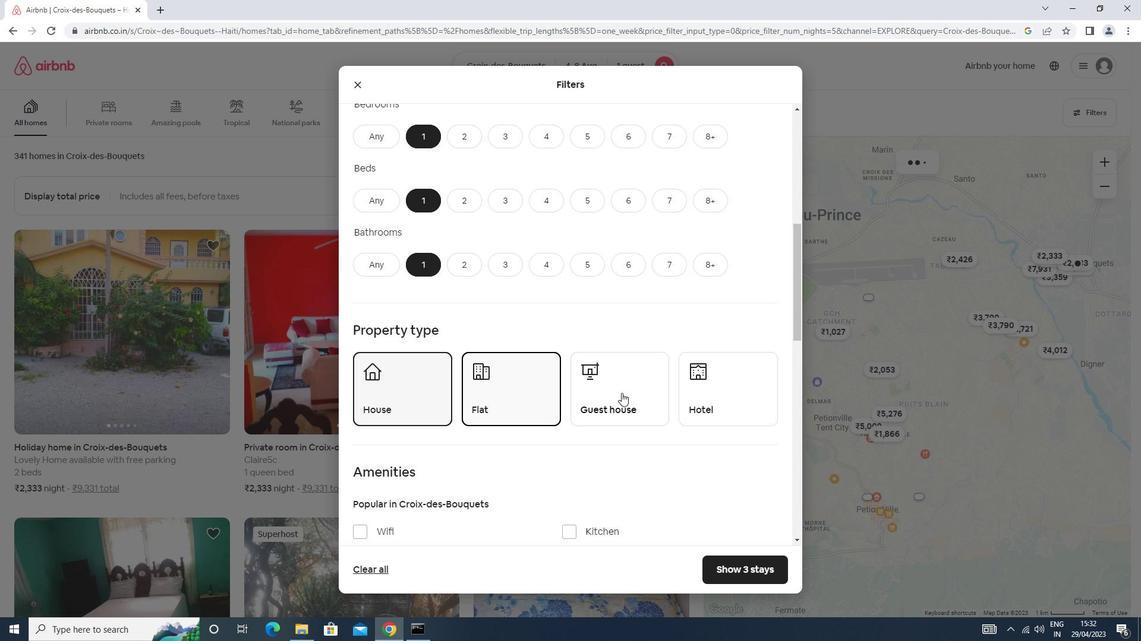 
Action: Mouse moved to (705, 388)
Screenshot: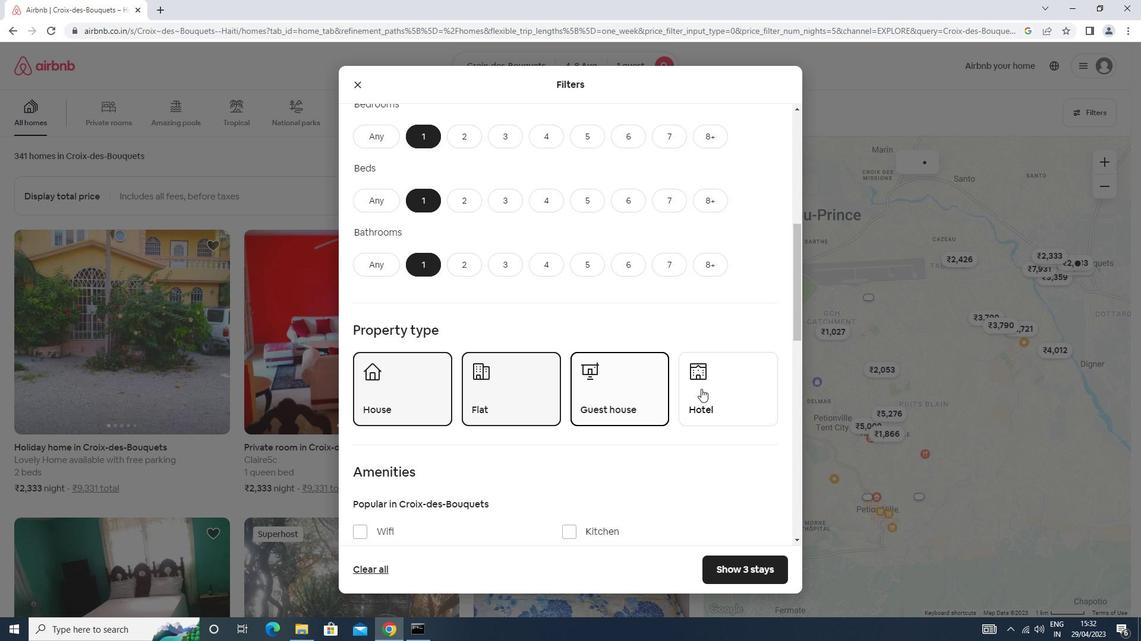 
Action: Mouse pressed left at (705, 388)
Screenshot: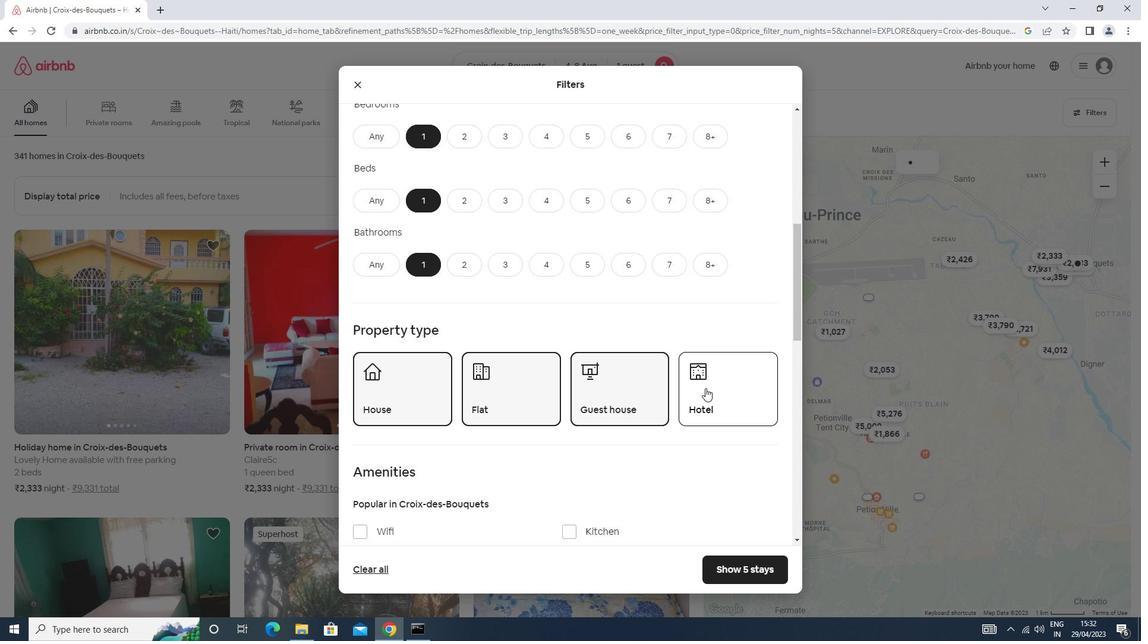 
Action: Mouse moved to (706, 388)
Screenshot: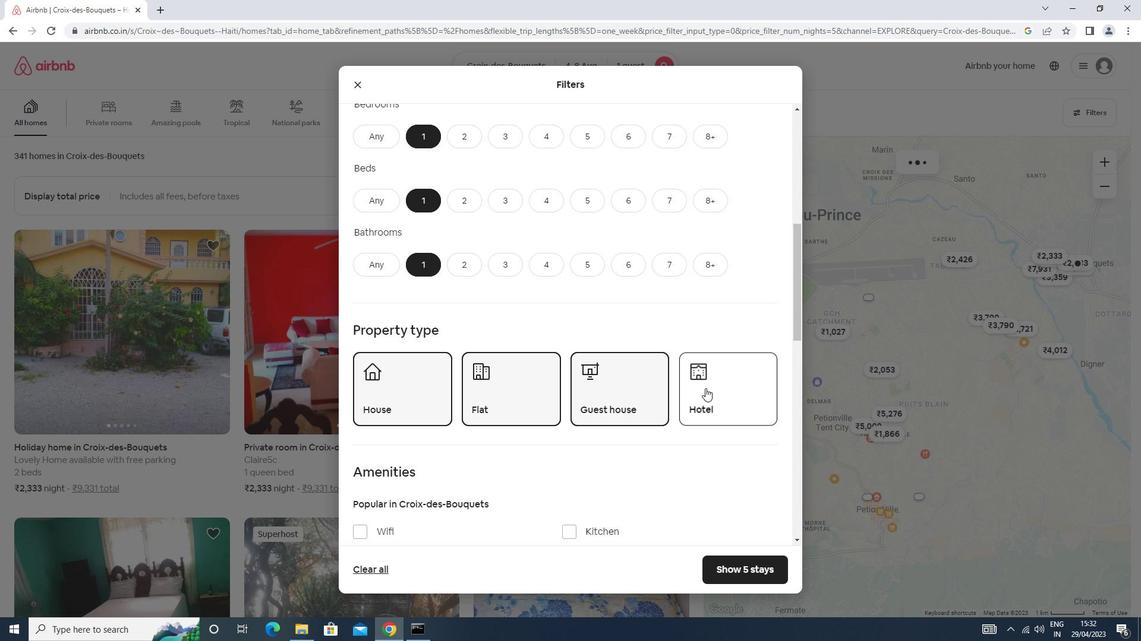 
Action: Mouse scrolled (706, 388) with delta (0, 0)
Screenshot: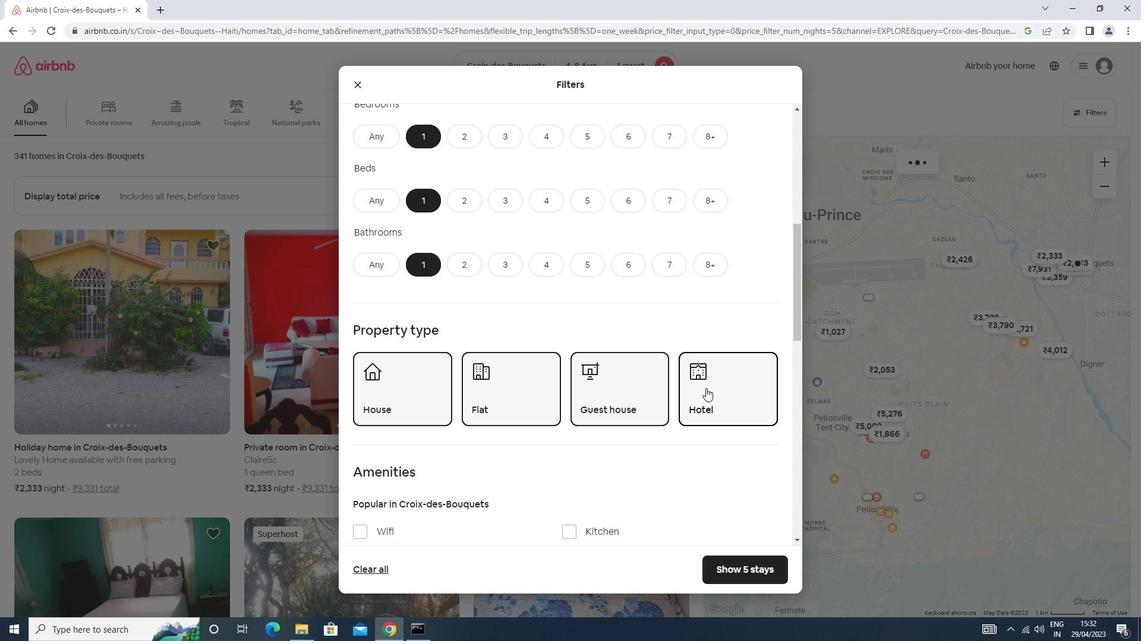 
Action: Mouse scrolled (706, 388) with delta (0, 0)
Screenshot: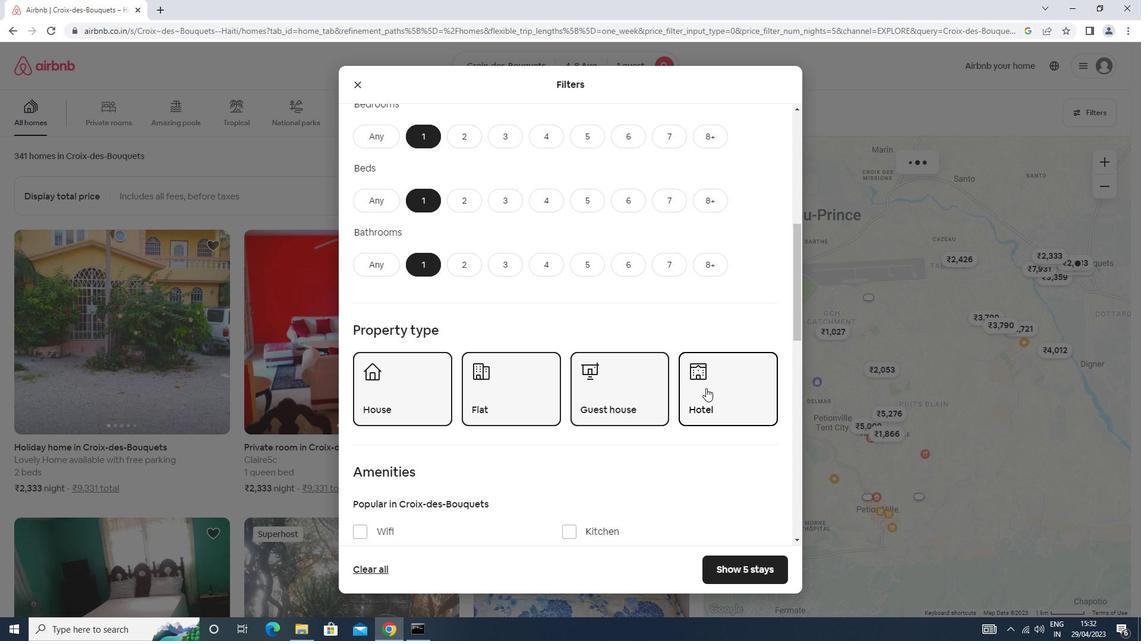 
Action: Mouse scrolled (706, 388) with delta (0, 0)
Screenshot: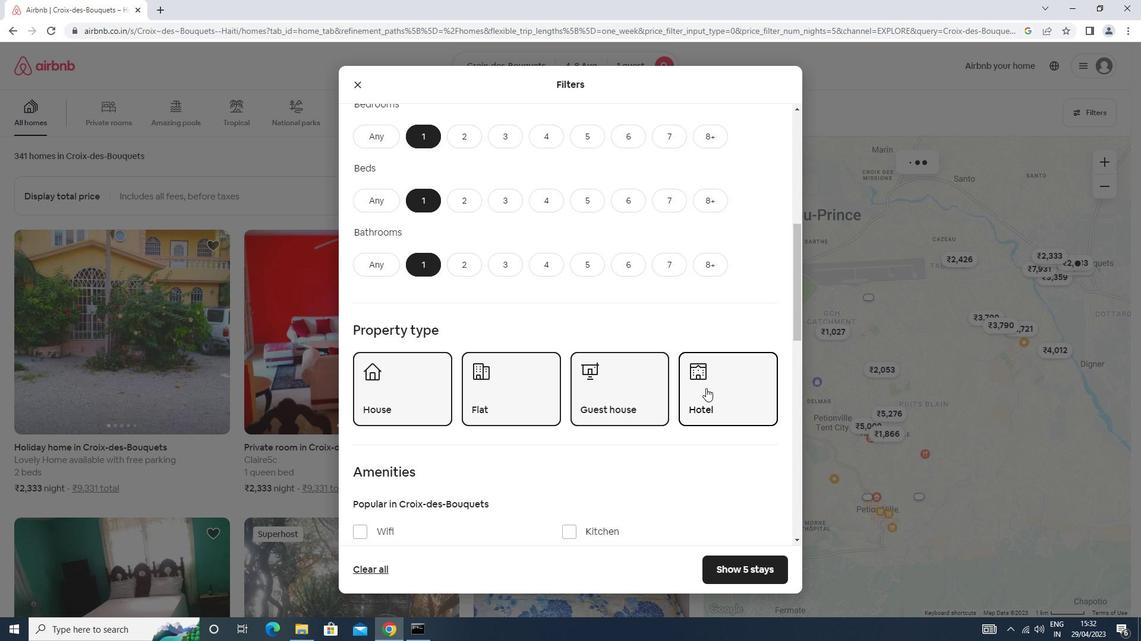 
Action: Mouse scrolled (706, 388) with delta (0, 0)
Screenshot: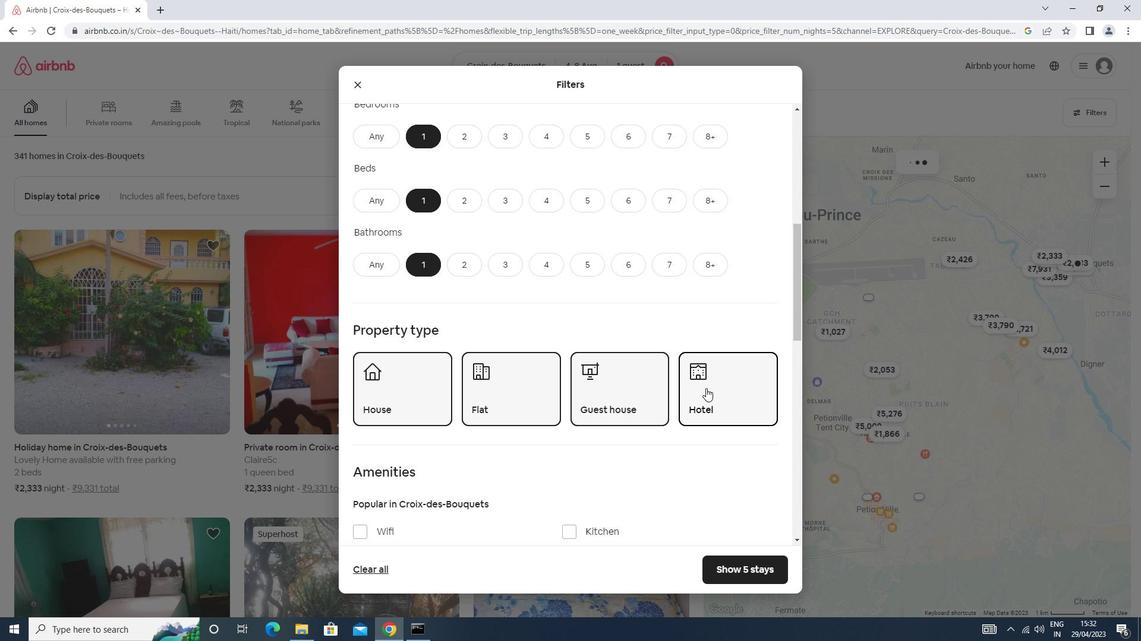 
Action: Mouse scrolled (706, 388) with delta (0, 0)
Screenshot: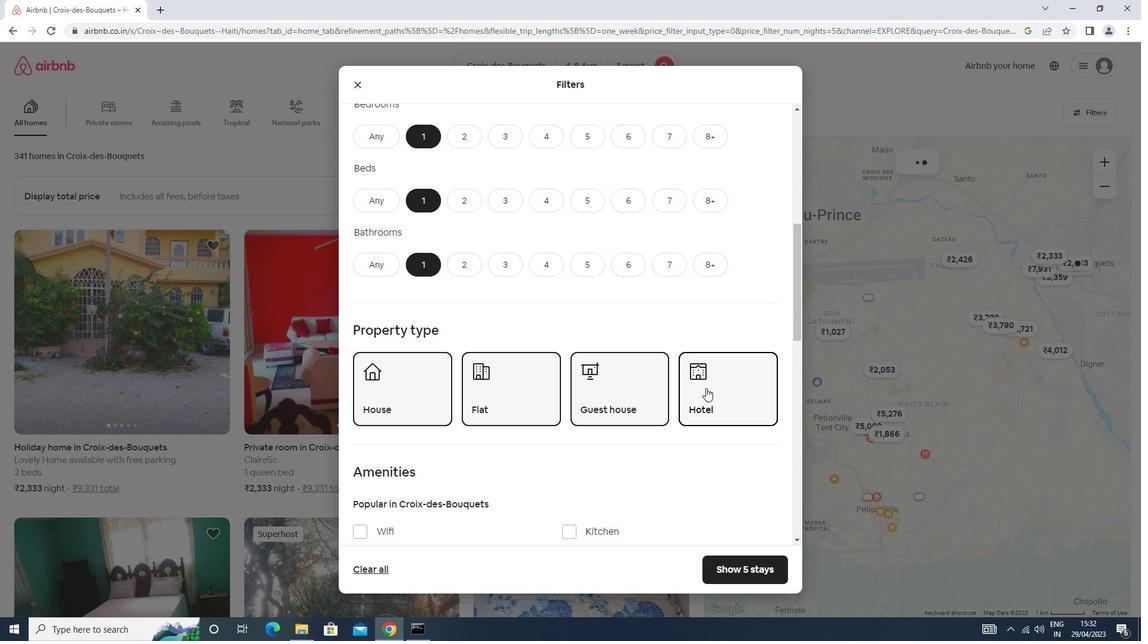 
Action: Mouse scrolled (706, 388) with delta (0, 0)
Screenshot: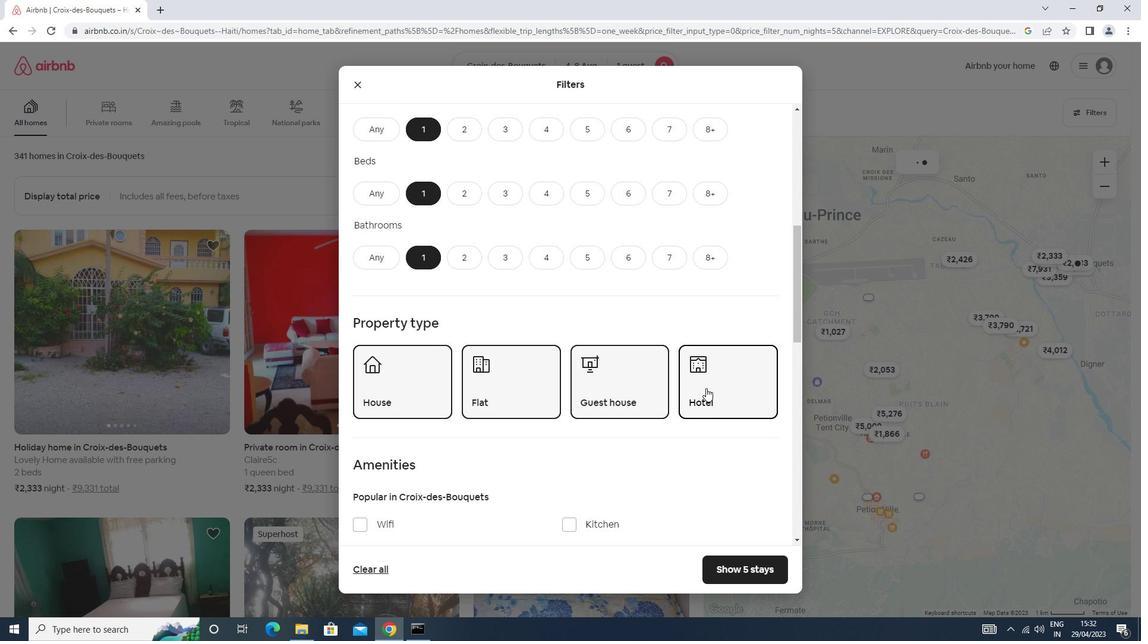 
Action: Mouse moved to (745, 391)
Screenshot: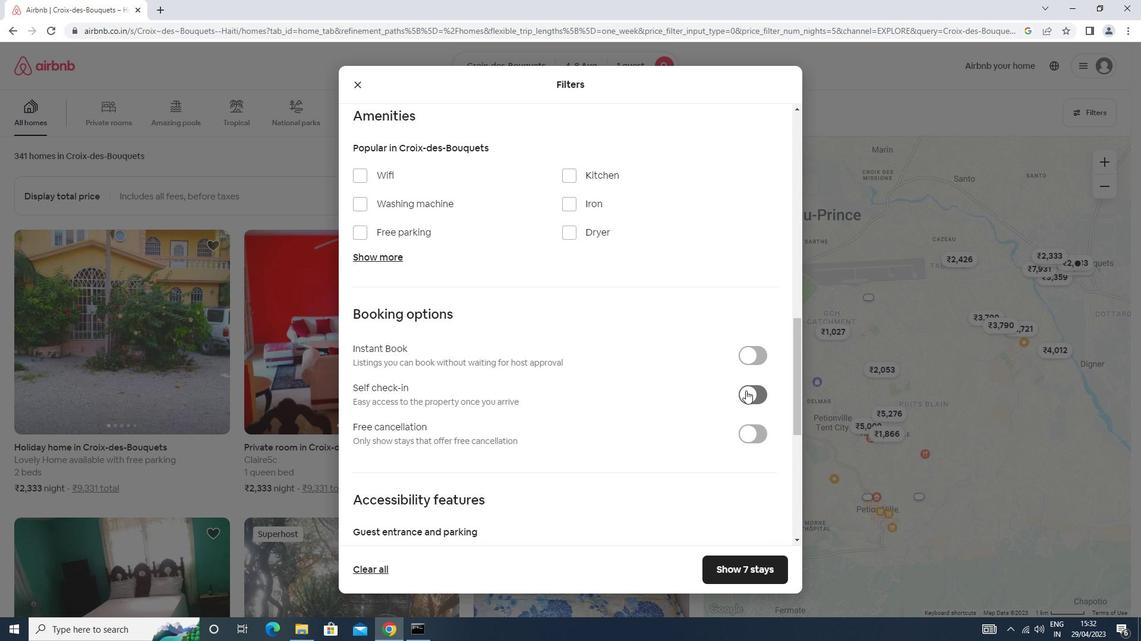 
Action: Mouse pressed left at (745, 391)
Screenshot: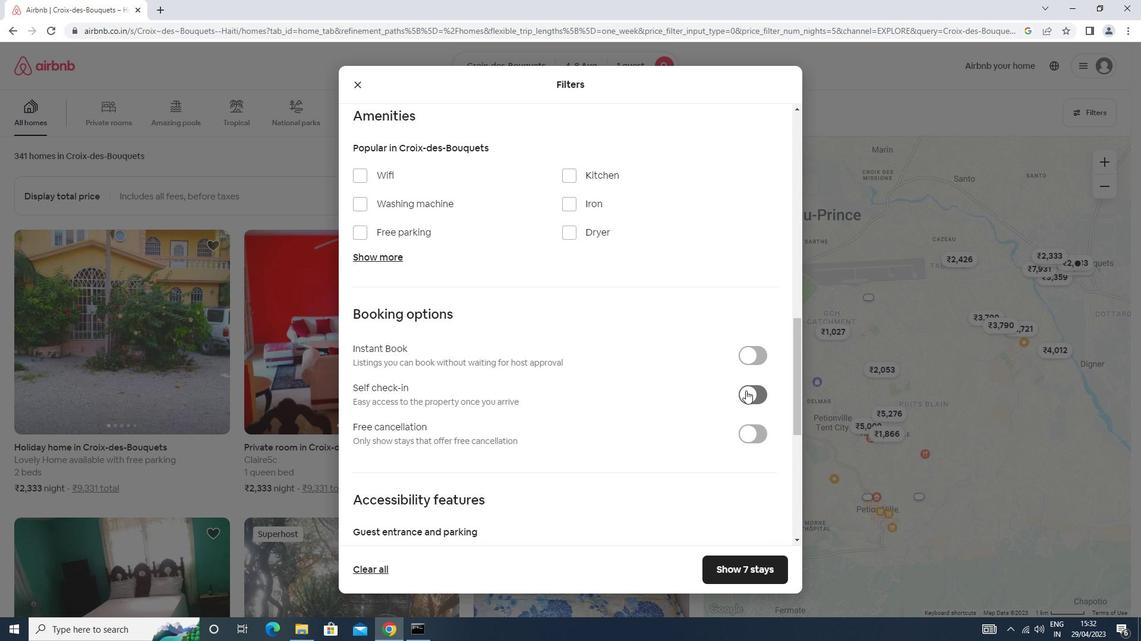 
Action: Mouse moved to (667, 380)
Screenshot: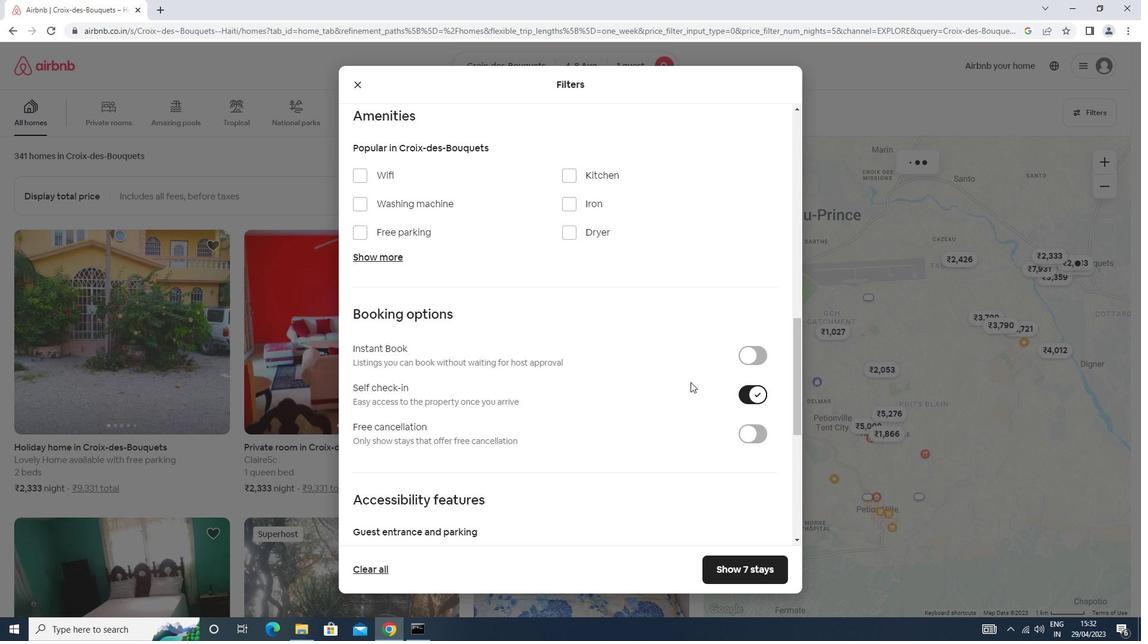 
Action: Mouse scrolled (667, 379) with delta (0, 0)
Screenshot: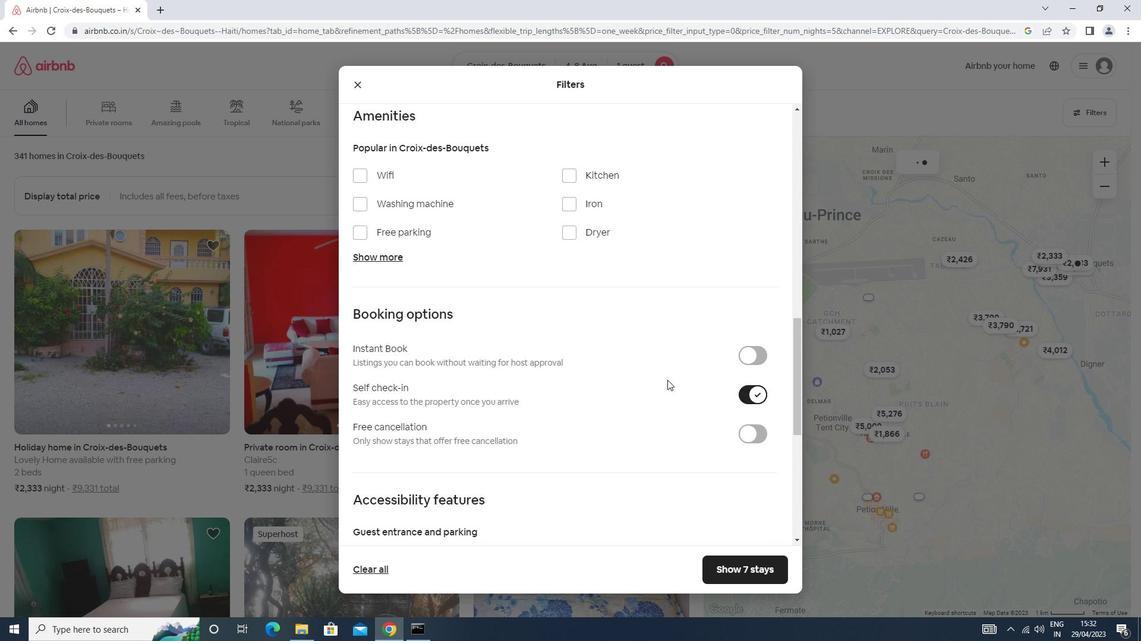 
Action: Mouse scrolled (667, 379) with delta (0, 0)
Screenshot: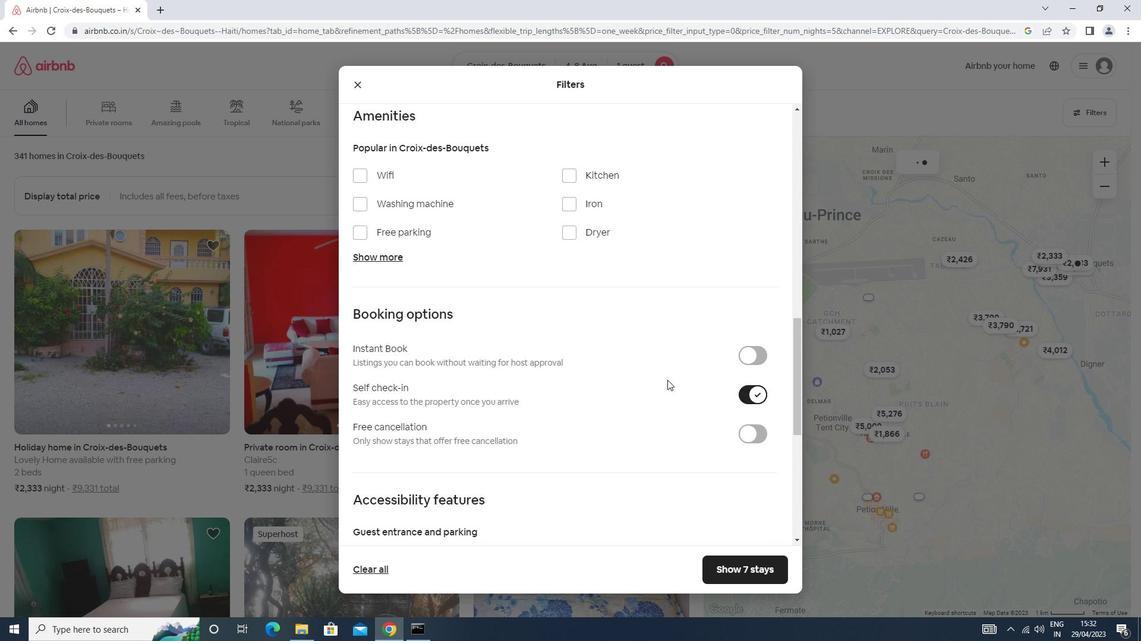 
Action: Mouse scrolled (667, 379) with delta (0, 0)
Screenshot: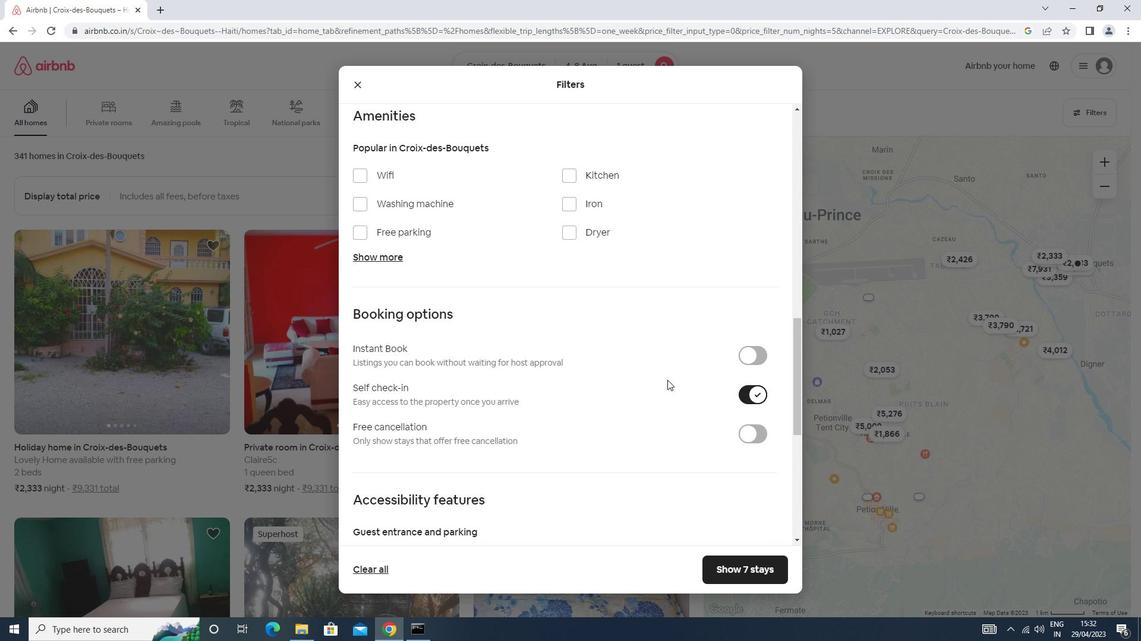 
Action: Mouse scrolled (667, 379) with delta (0, 0)
Screenshot: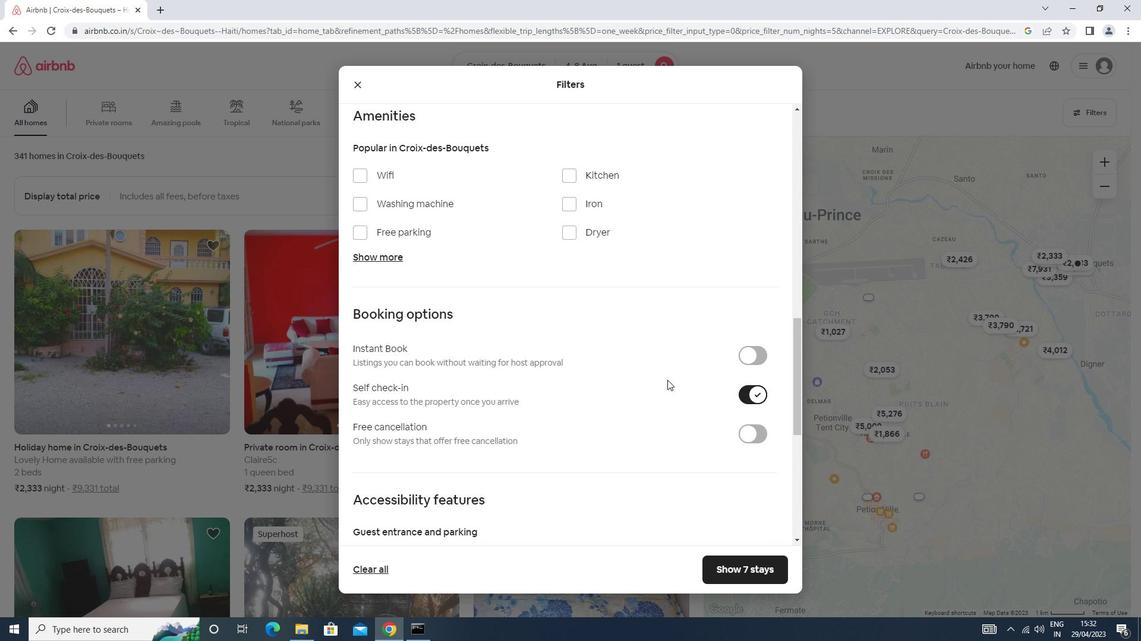 
Action: Mouse scrolled (667, 379) with delta (0, 0)
Screenshot: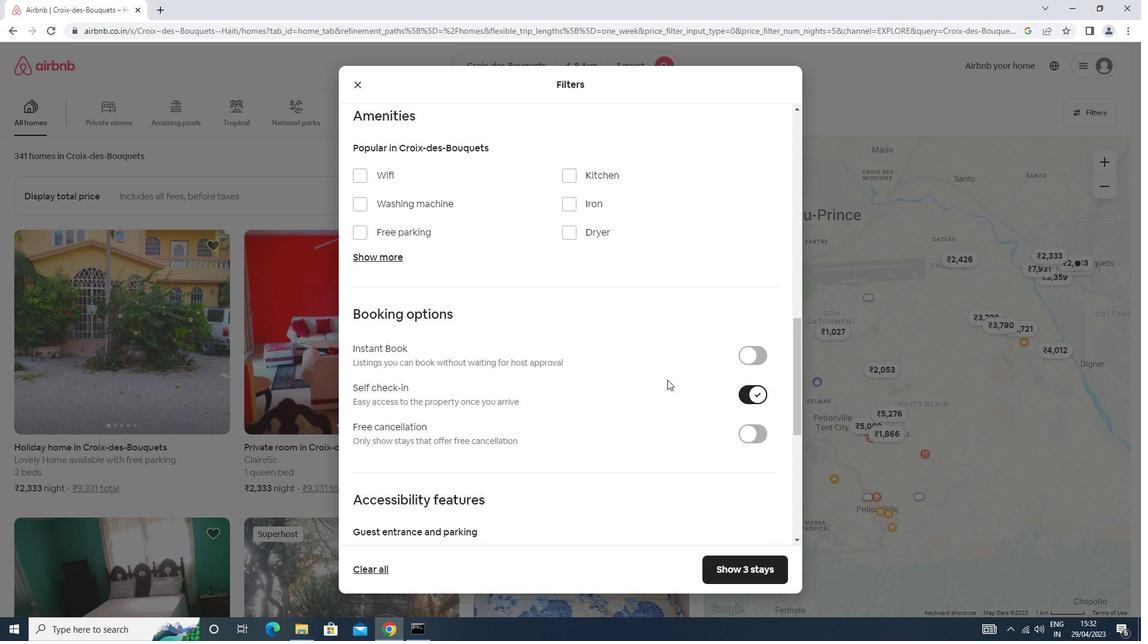 
Action: Mouse moved to (666, 380)
Screenshot: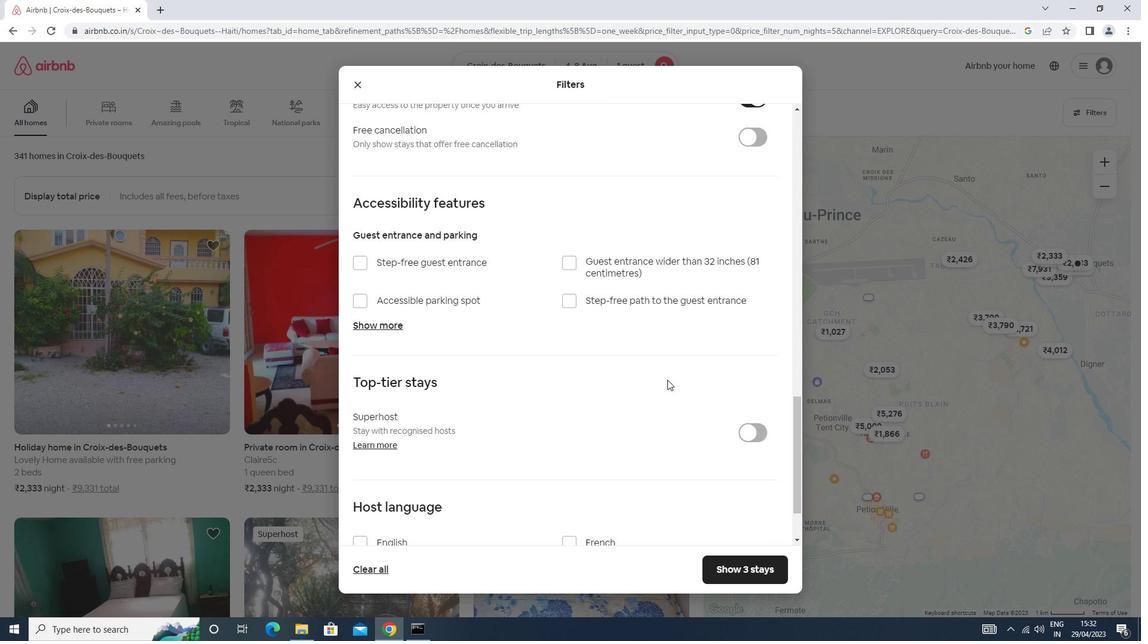 
Action: Mouse scrolled (666, 379) with delta (0, 0)
Screenshot: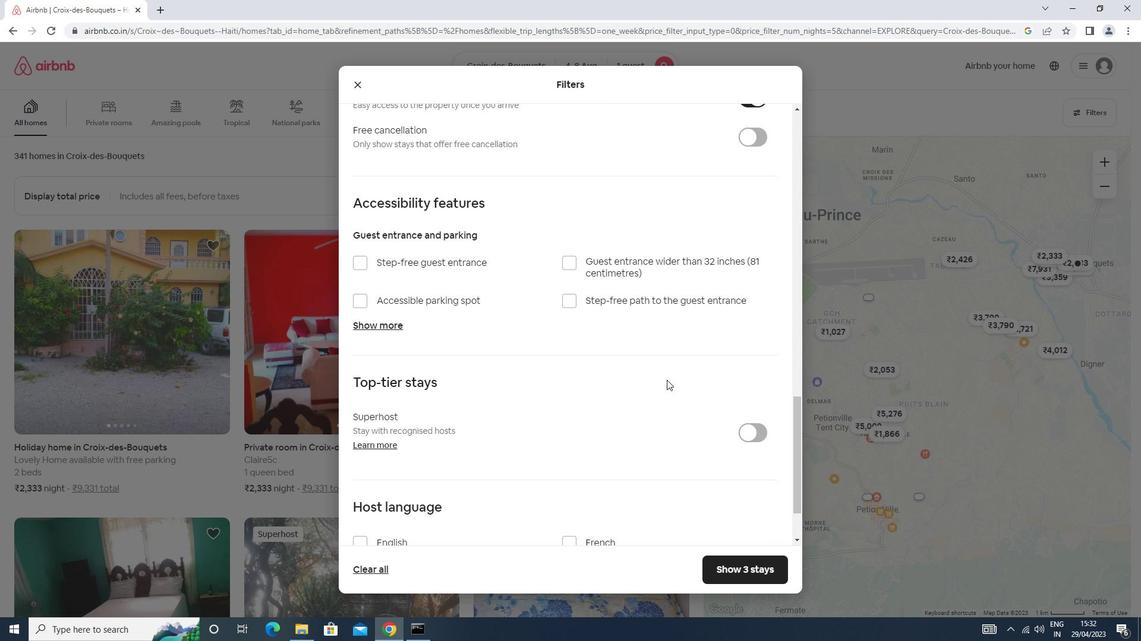 
Action: Mouse scrolled (666, 379) with delta (0, 0)
Screenshot: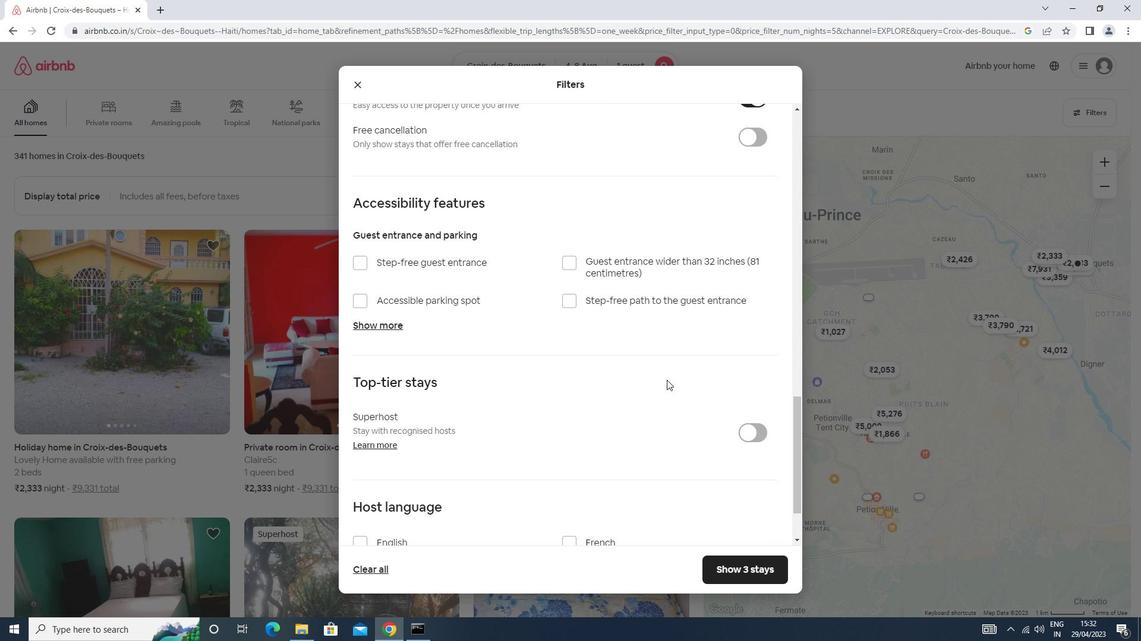 
Action: Mouse scrolled (666, 379) with delta (0, 0)
Screenshot: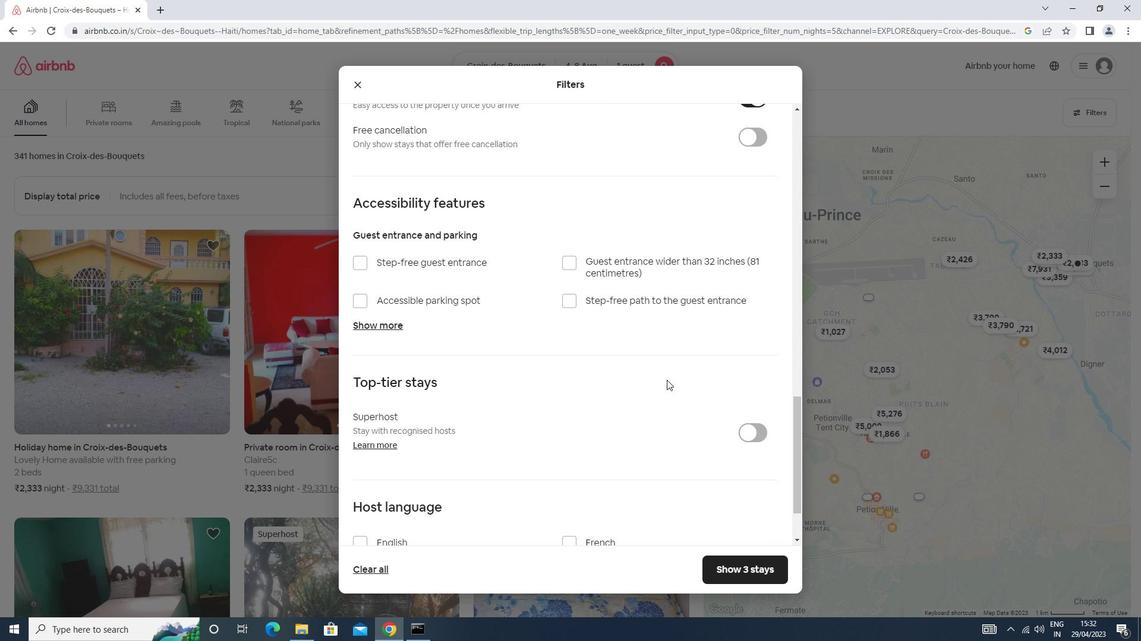 
Action: Mouse scrolled (666, 379) with delta (0, 0)
Screenshot: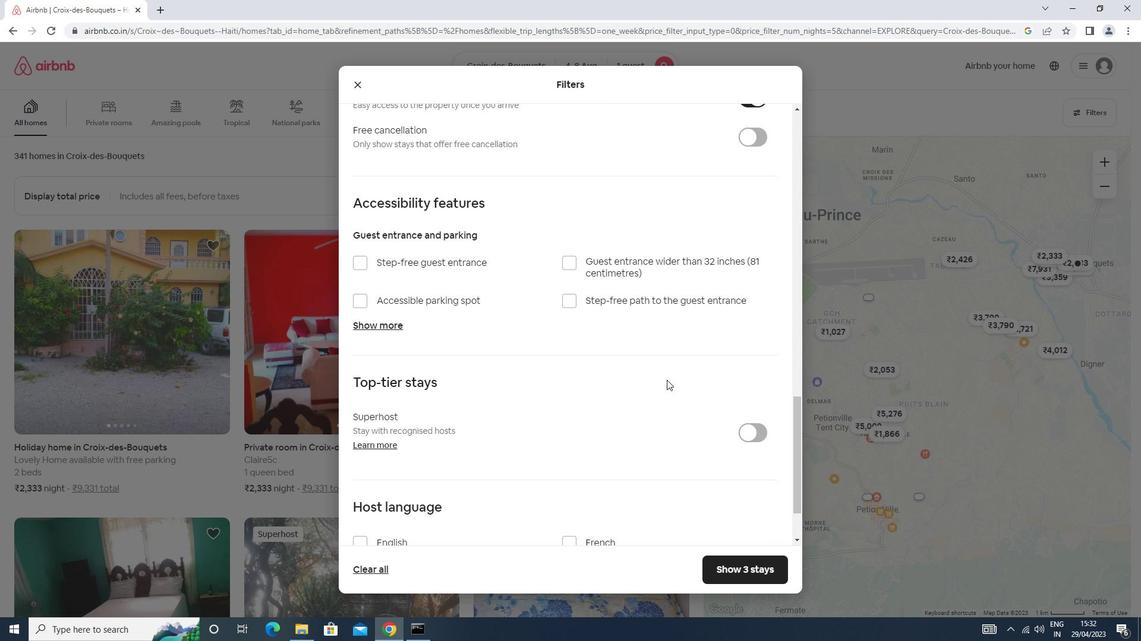 
Action: Mouse scrolled (666, 379) with delta (0, 0)
Screenshot: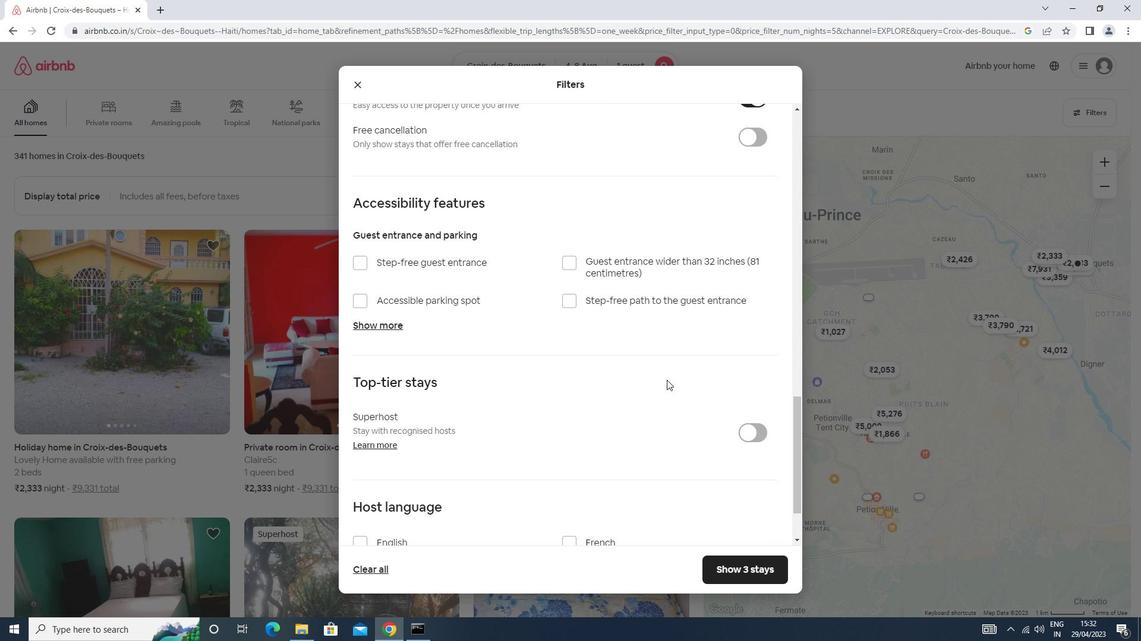 
Action: Mouse scrolled (666, 379) with delta (0, 0)
Screenshot: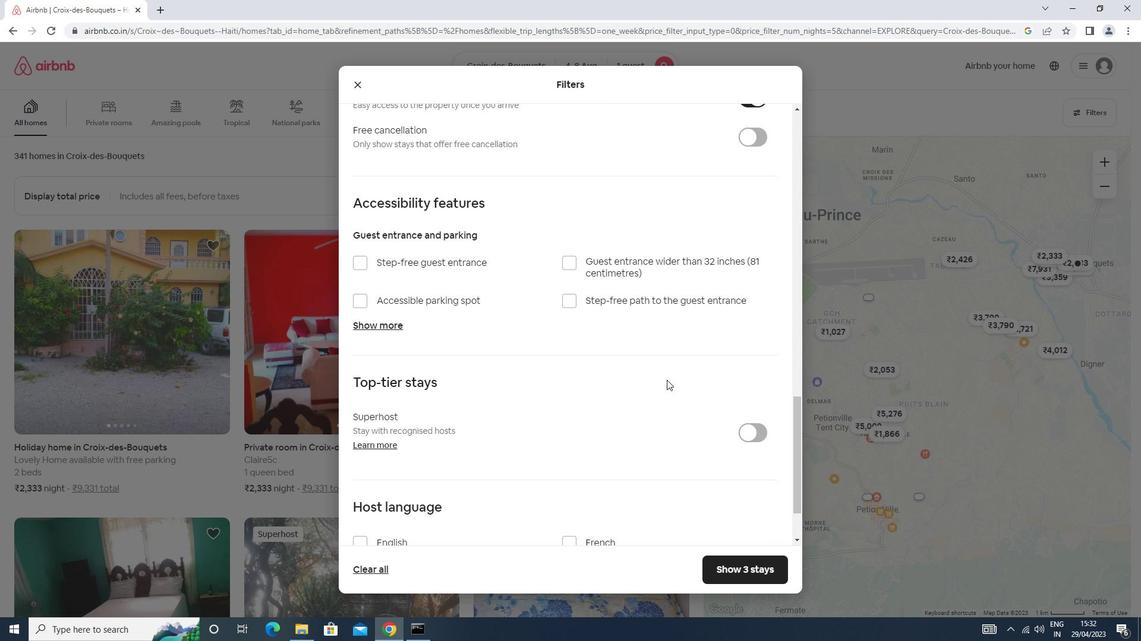
Action: Mouse moved to (358, 458)
Screenshot: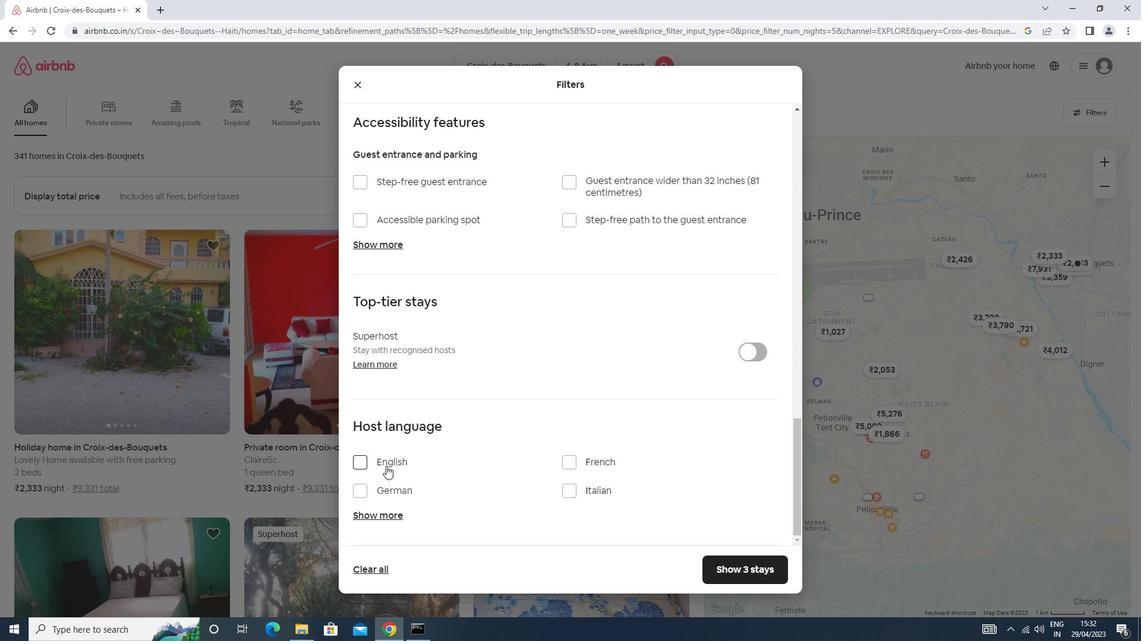 
Action: Mouse pressed left at (358, 458)
Screenshot: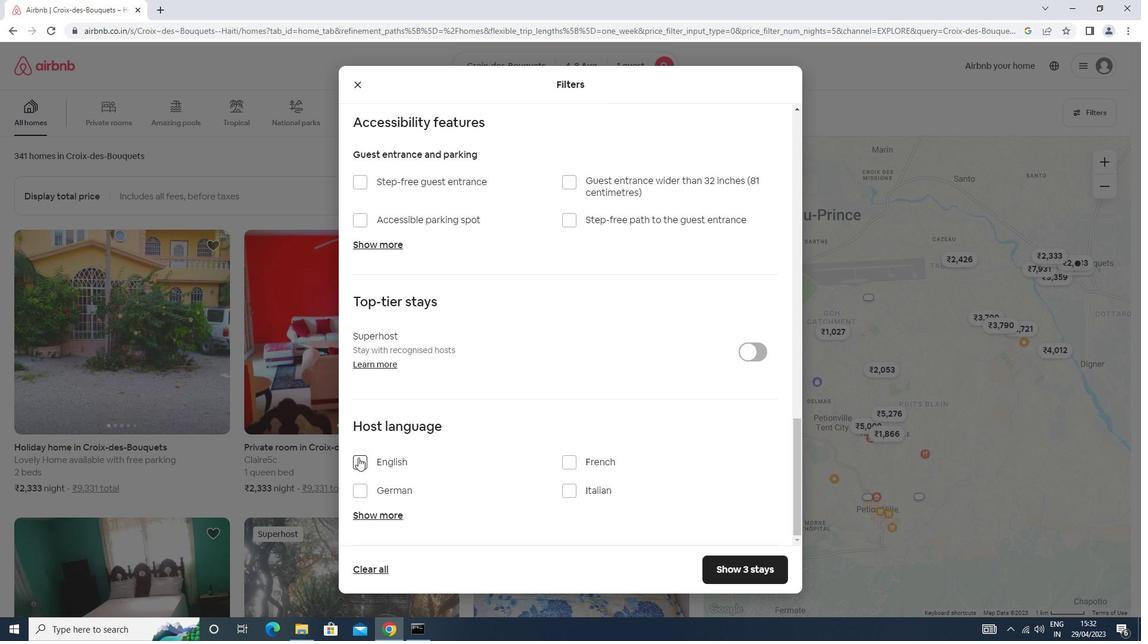 
Action: Mouse moved to (750, 569)
Screenshot: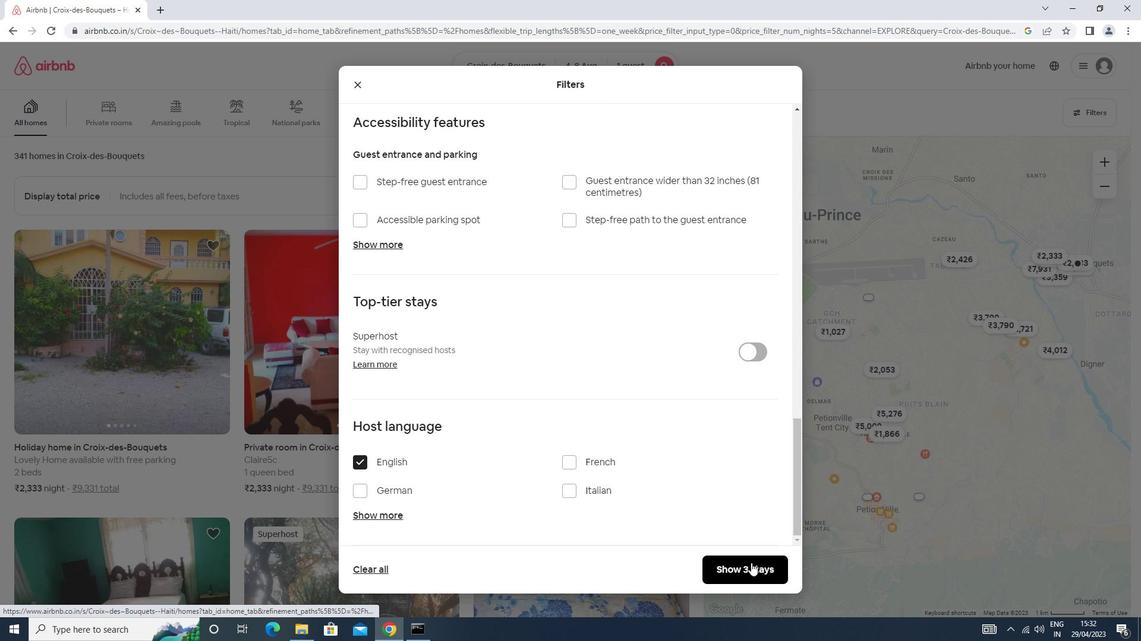 
Action: Mouse pressed left at (750, 569)
Screenshot: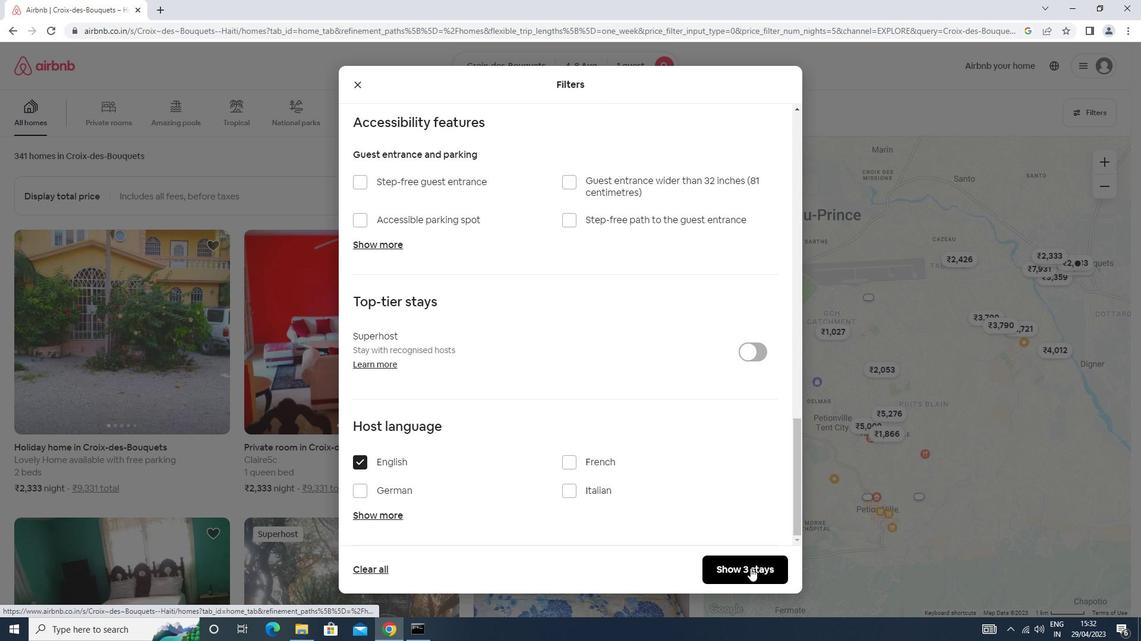 
Action: Mouse moved to (748, 568)
Screenshot: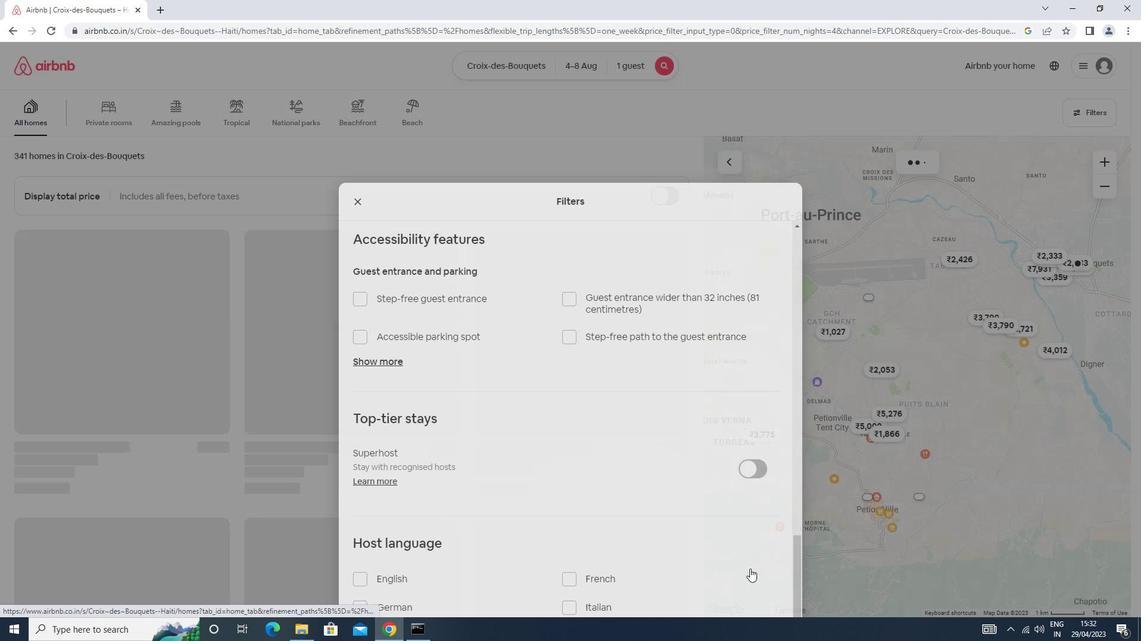 
